 Task: Find connections with filter location Woodridge with filter topic #Marketingwith filter profile language English with filter current company Media.Monks with filter school NBKR Institute of Science and Technology with filter industry Warehousing and Storage with filter service category Virtual Assistance with filter keywords title Zoologist
Action: Mouse moved to (462, 86)
Screenshot: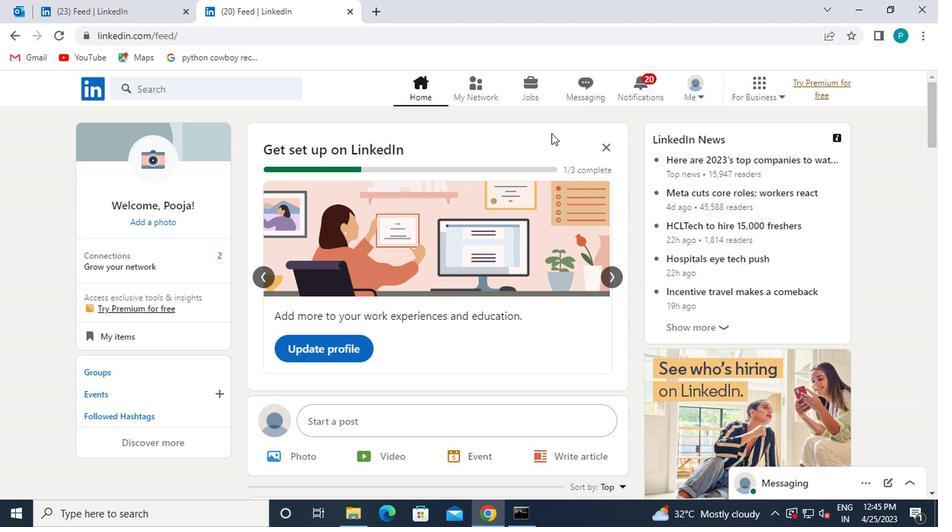 
Action: Mouse pressed left at (462, 86)
Screenshot: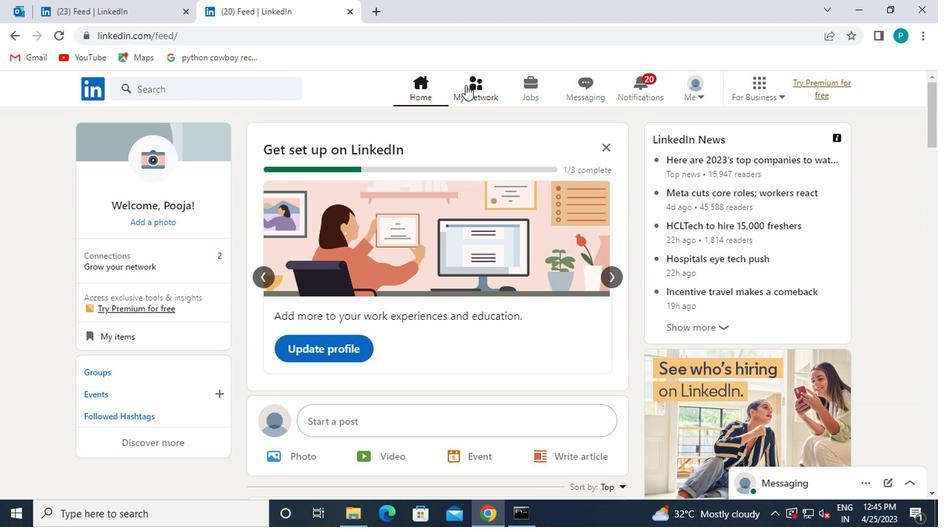 
Action: Mouse moved to (220, 176)
Screenshot: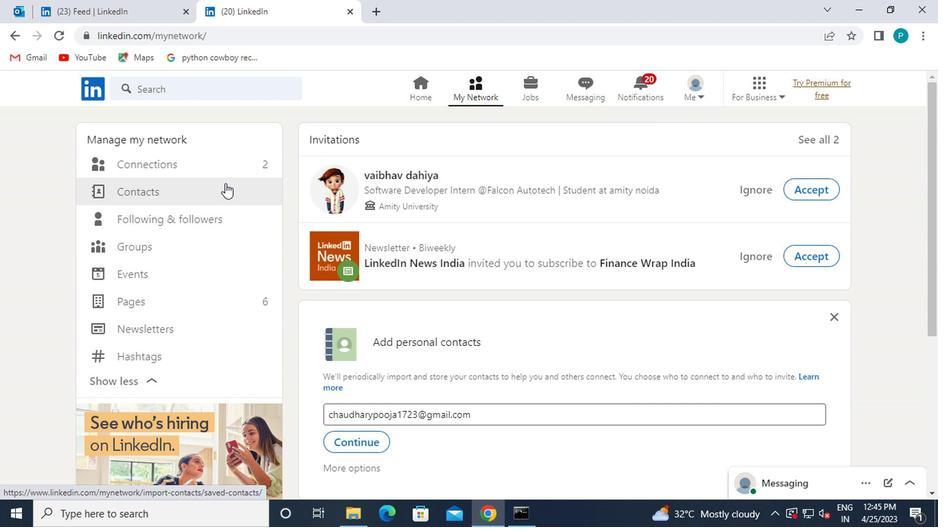 
Action: Mouse pressed left at (220, 176)
Screenshot: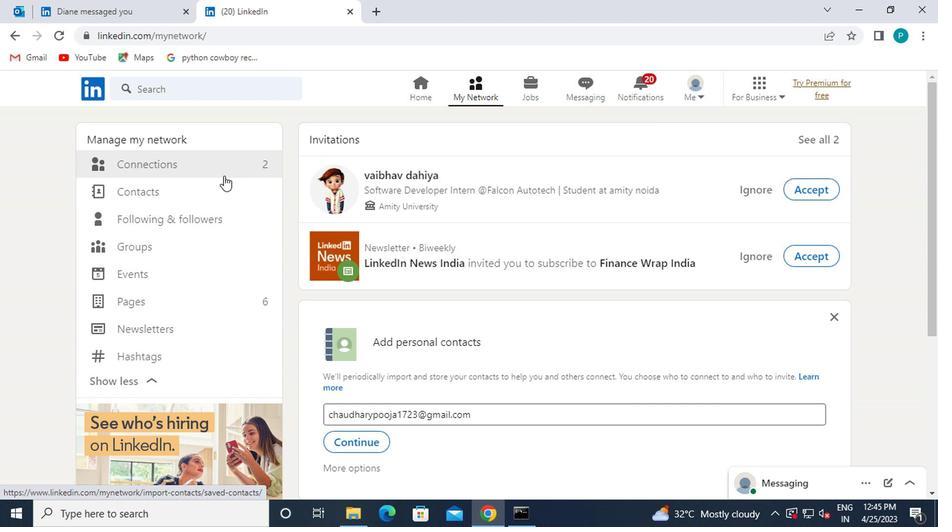 
Action: Mouse moved to (197, 154)
Screenshot: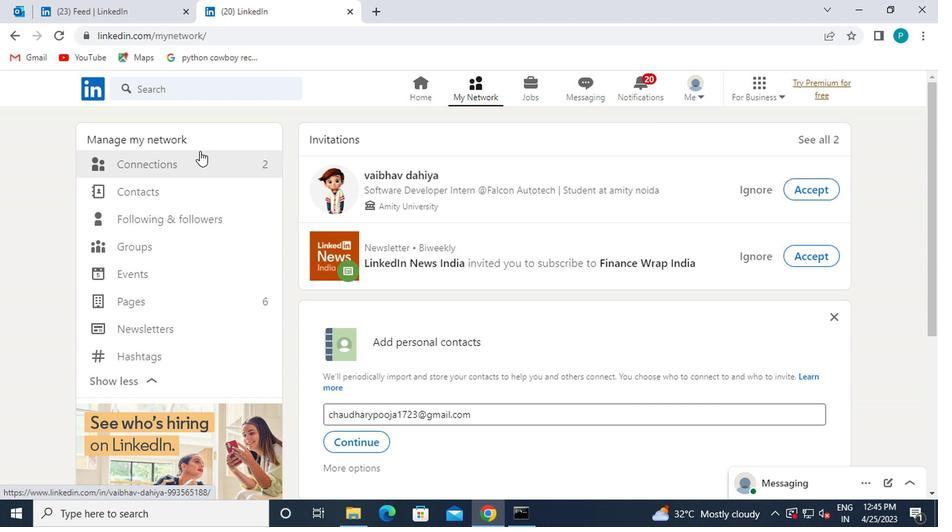
Action: Mouse pressed left at (197, 154)
Screenshot: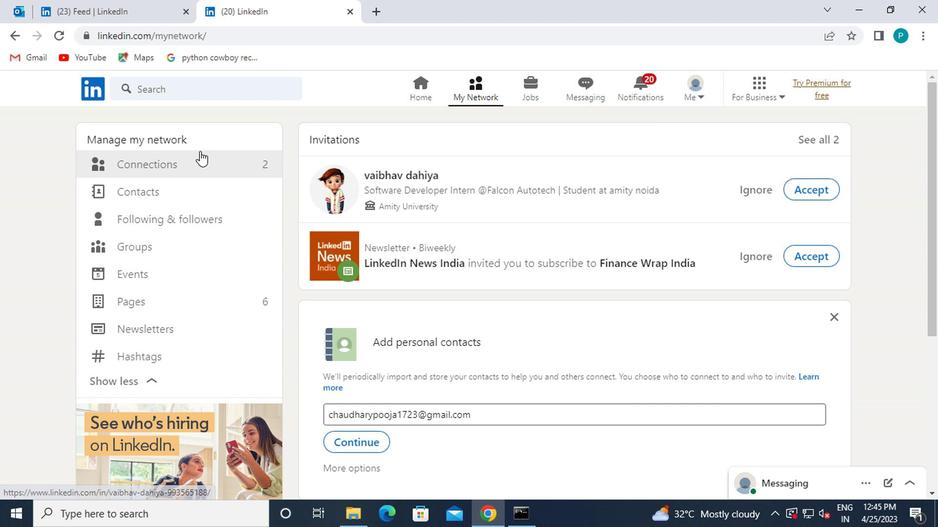 
Action: Mouse moved to (212, 164)
Screenshot: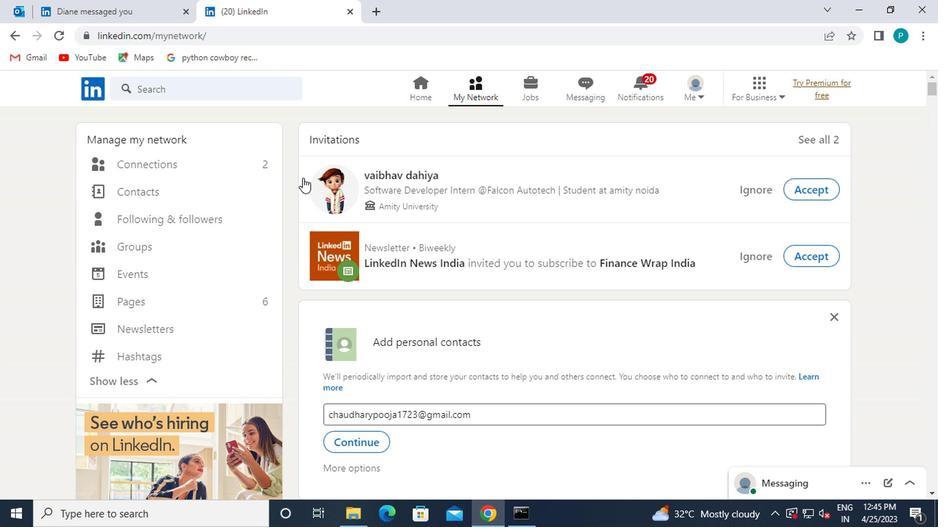 
Action: Mouse pressed left at (212, 164)
Screenshot: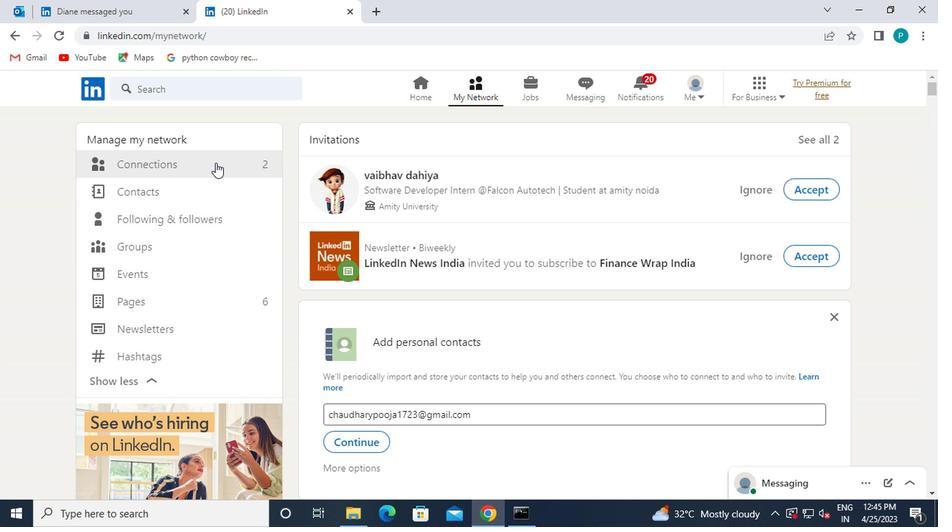 
Action: Mouse pressed left at (212, 164)
Screenshot: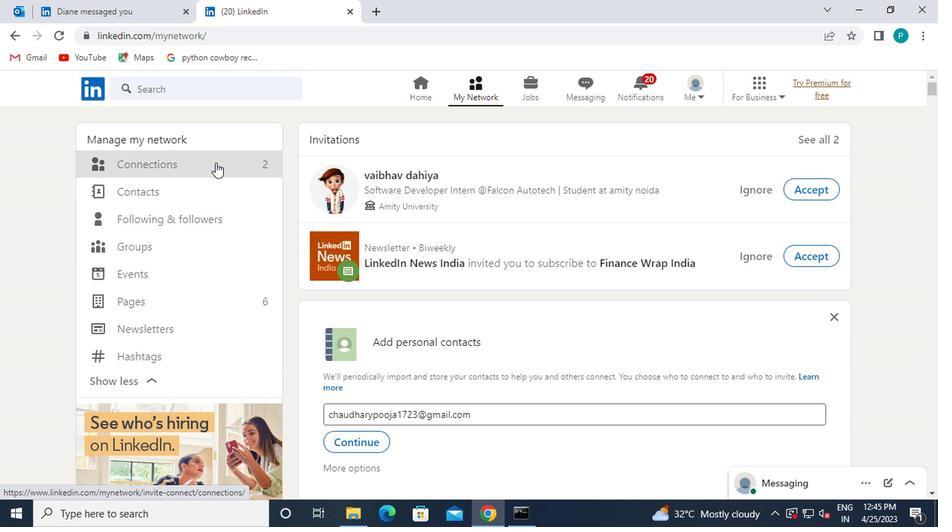
Action: Mouse moved to (553, 170)
Screenshot: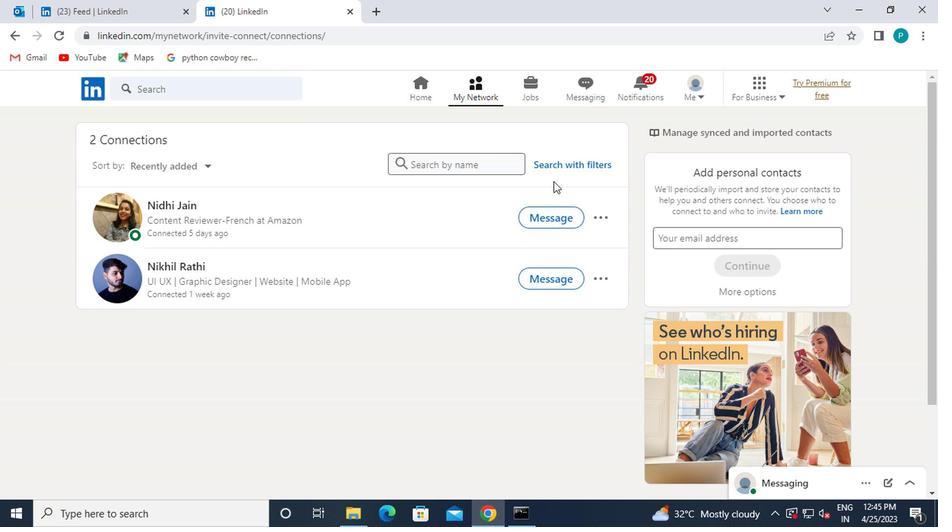 
Action: Mouse pressed left at (553, 170)
Screenshot: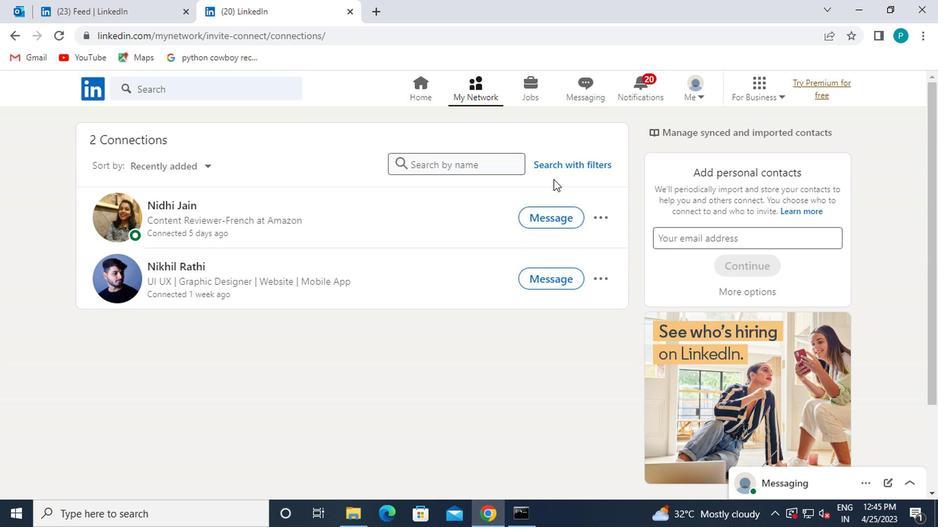 
Action: Mouse moved to (474, 123)
Screenshot: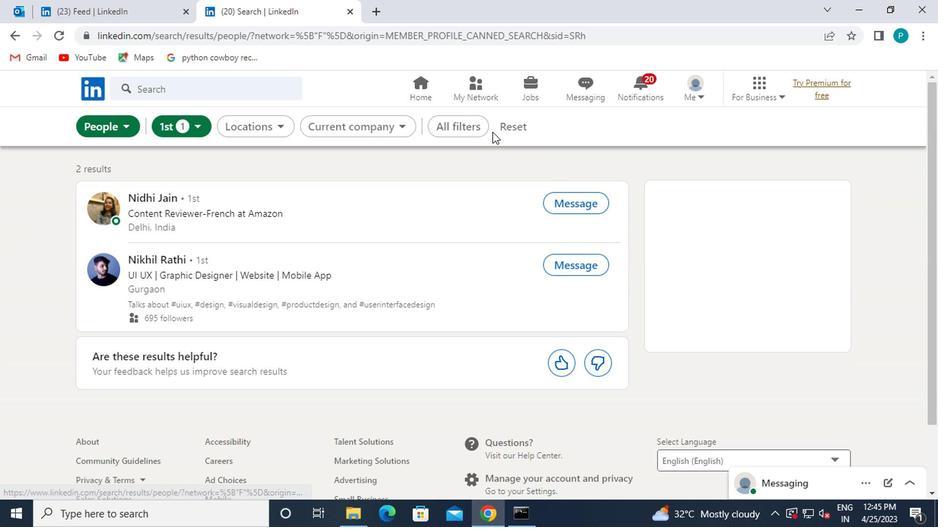 
Action: Mouse pressed left at (474, 123)
Screenshot: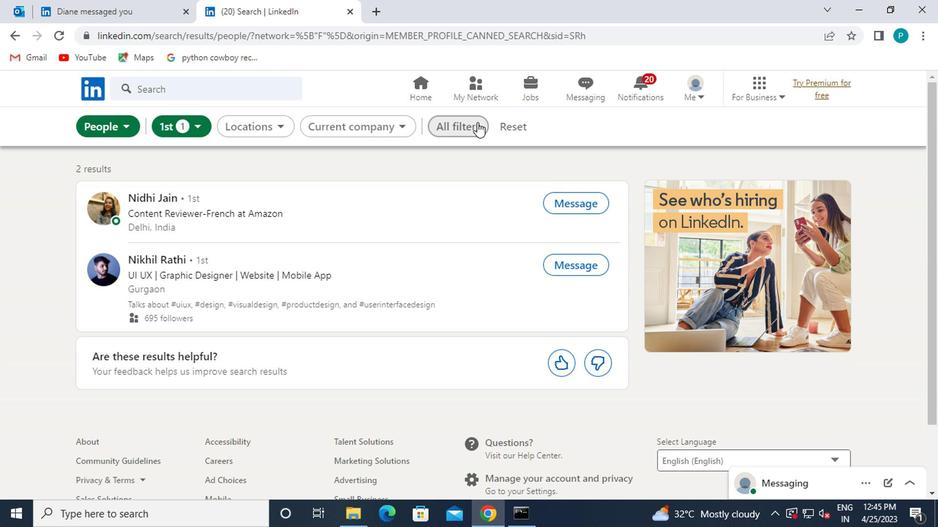 
Action: Mouse moved to (756, 408)
Screenshot: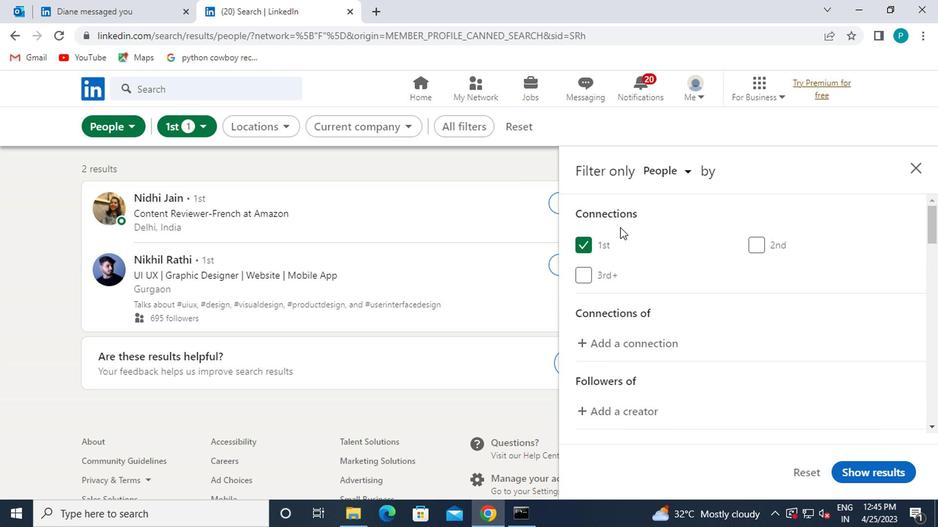 
Action: Mouse scrolled (756, 408) with delta (0, 0)
Screenshot: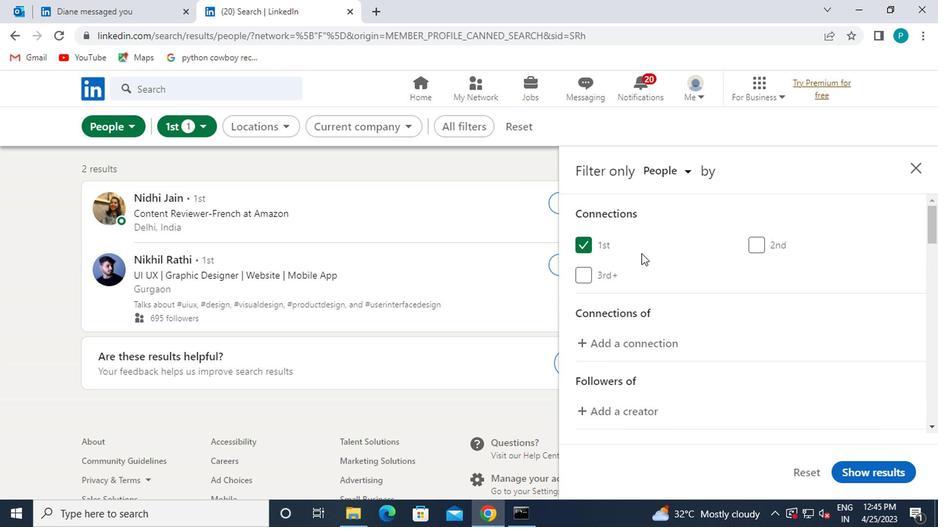 
Action: Mouse scrolled (756, 408) with delta (0, 0)
Screenshot: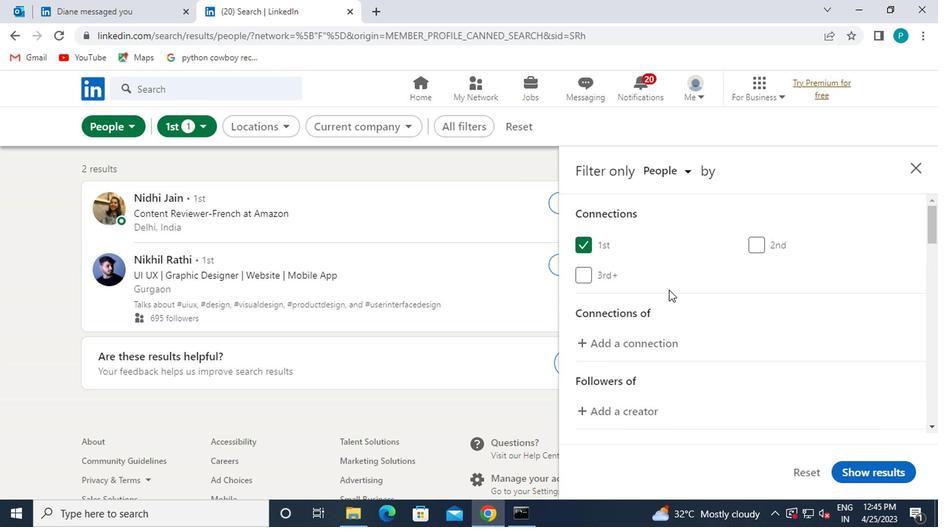 
Action: Mouse scrolled (756, 408) with delta (0, 0)
Screenshot: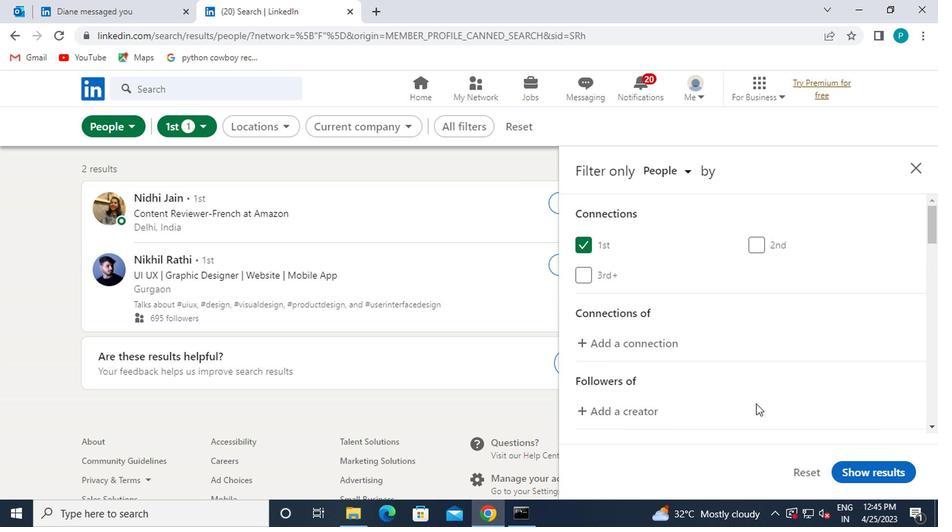 
Action: Mouse moved to (759, 338)
Screenshot: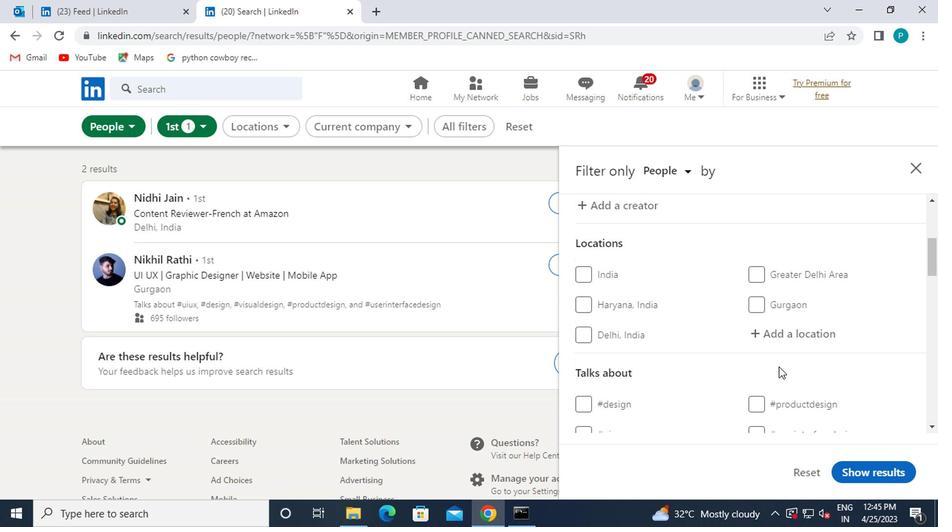 
Action: Mouse pressed left at (759, 338)
Screenshot: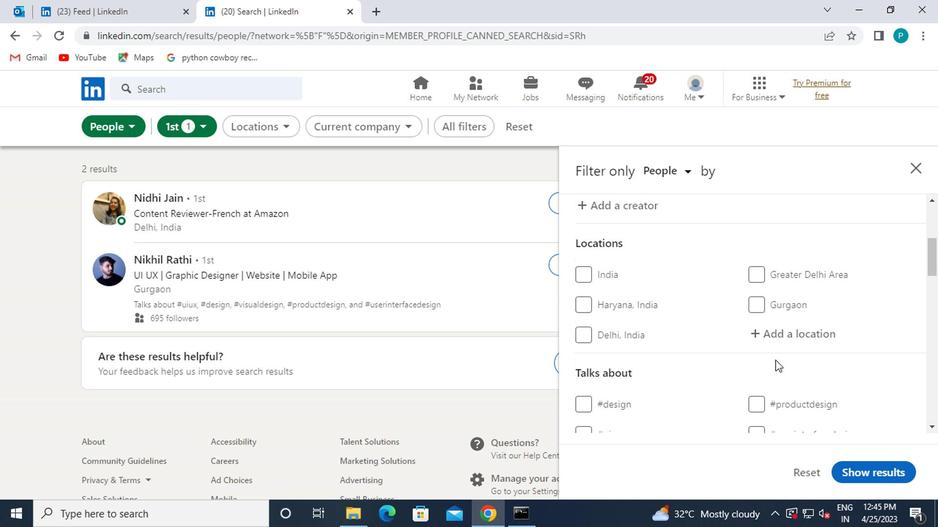 
Action: Mouse moved to (752, 338)
Screenshot: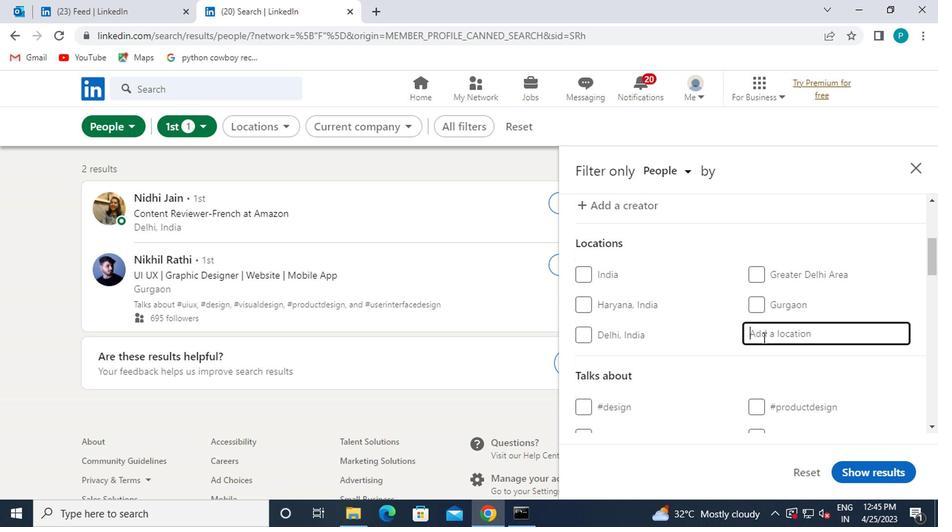 
Action: Key pressed <Key.caps_lock>wo<Key.backspace><Key.caps_lock>oodridge
Screenshot: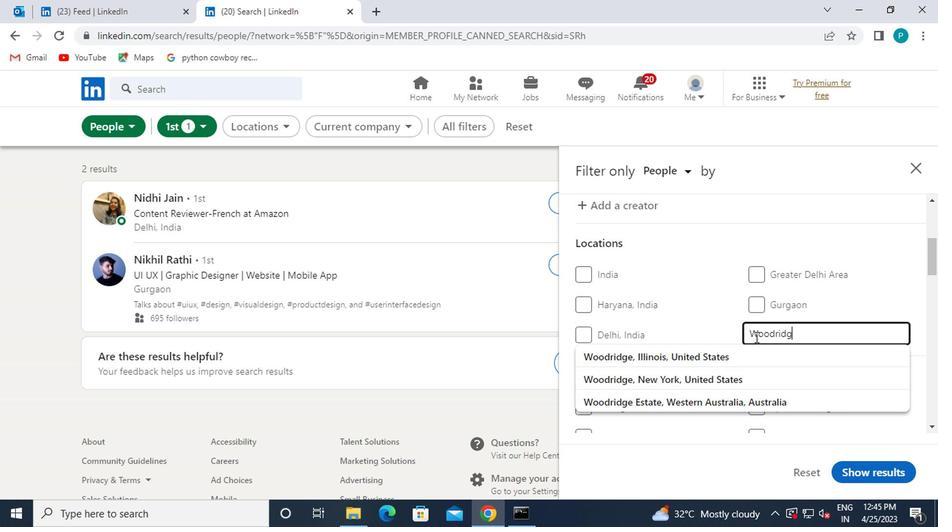 
Action: Mouse moved to (744, 355)
Screenshot: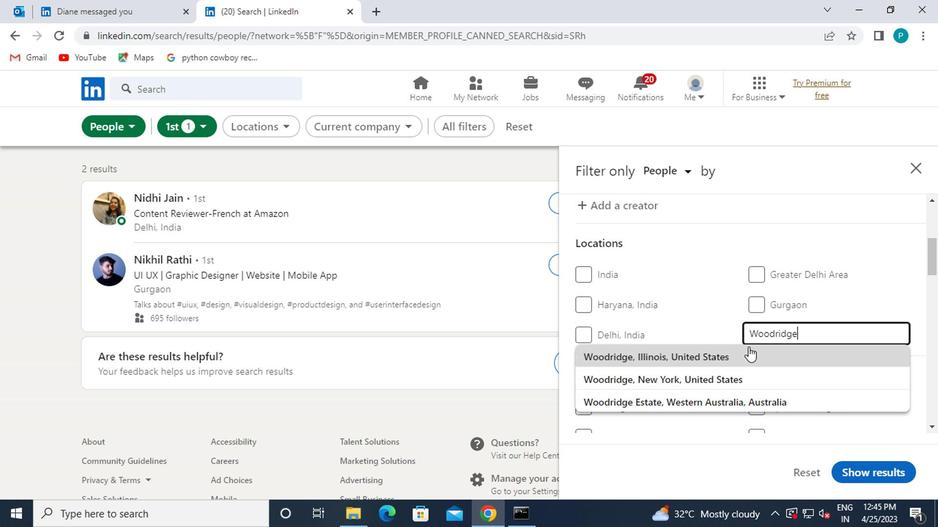 
Action: Mouse pressed left at (744, 355)
Screenshot: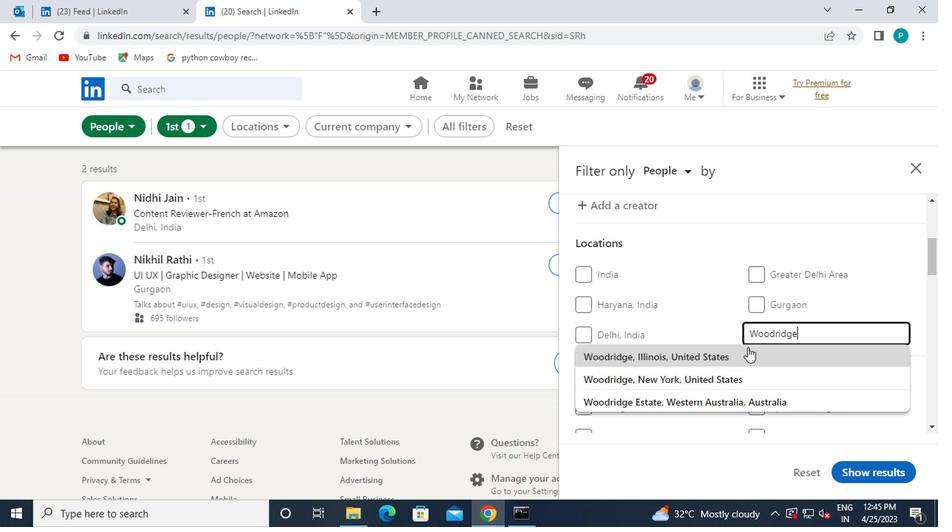 
Action: Mouse moved to (745, 355)
Screenshot: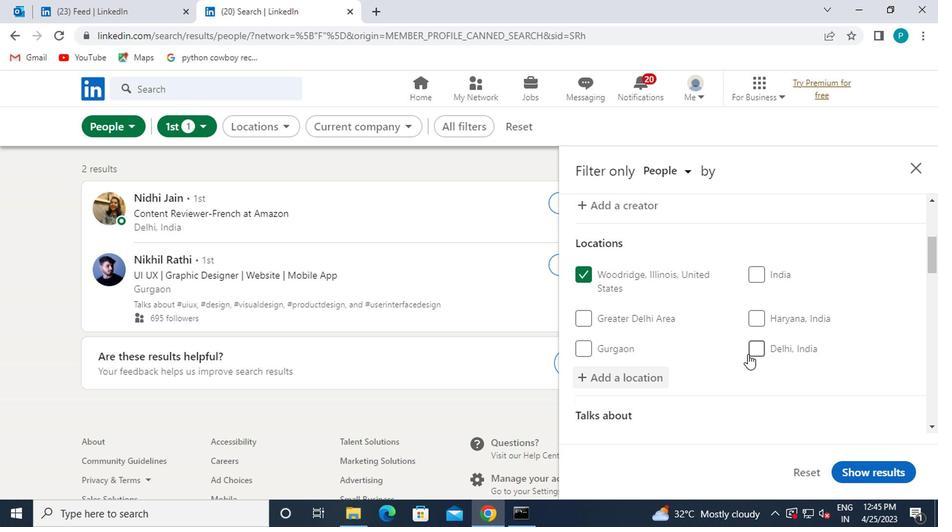 
Action: Mouse scrolled (745, 355) with delta (0, 0)
Screenshot: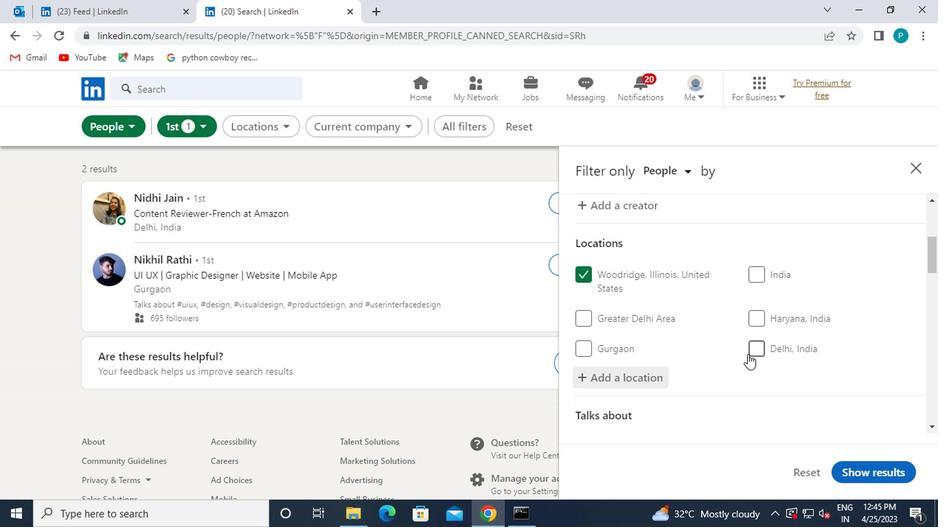 
Action: Mouse moved to (747, 357)
Screenshot: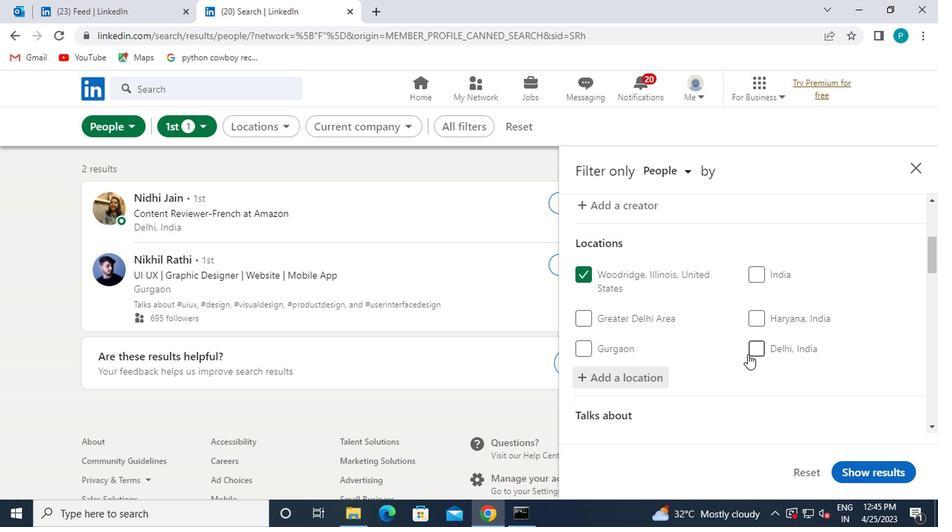 
Action: Mouse scrolled (747, 357) with delta (0, 0)
Screenshot: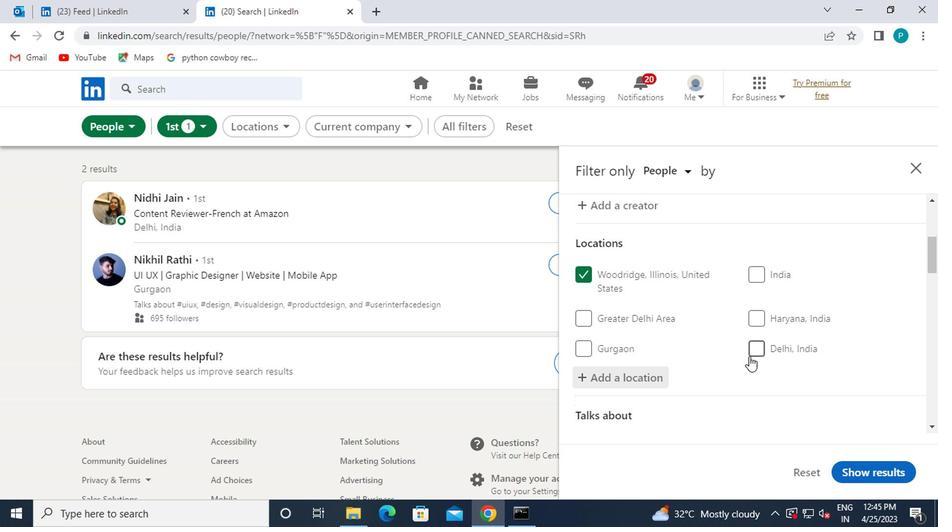 
Action: Mouse moved to (765, 367)
Screenshot: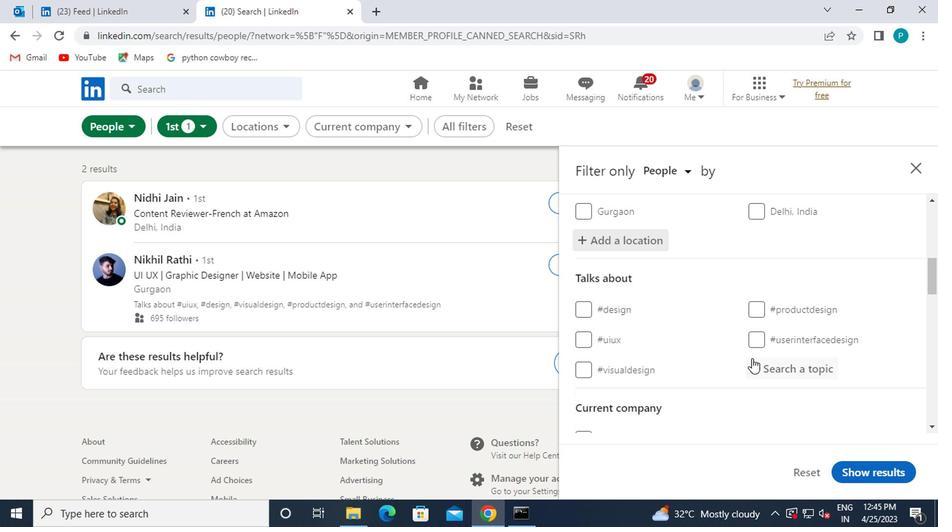 
Action: Mouse pressed left at (765, 367)
Screenshot: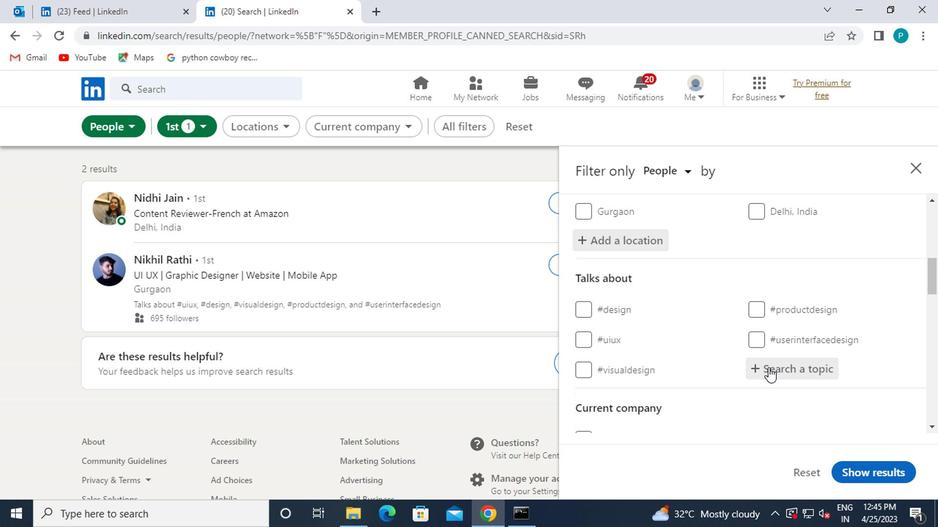 
Action: Key pressed <Key.shift>@MARKETING
Screenshot: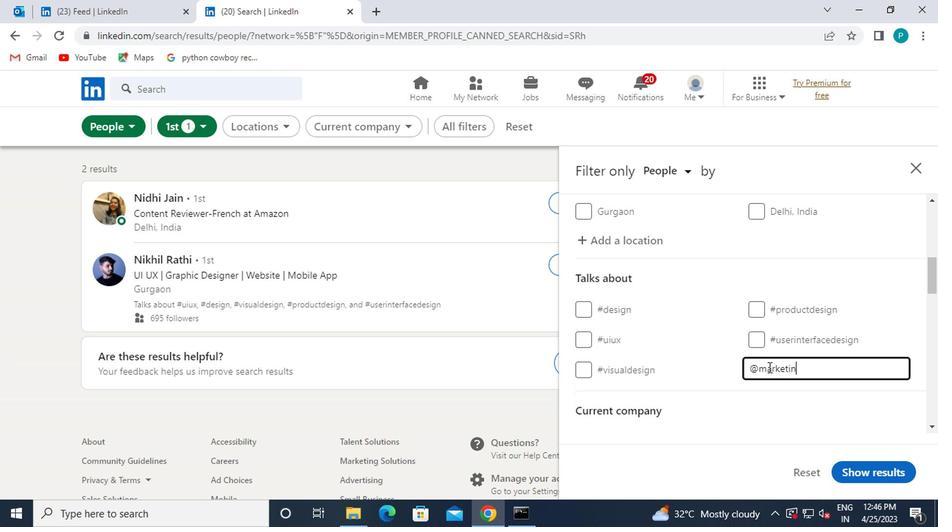 
Action: Mouse moved to (796, 364)
Screenshot: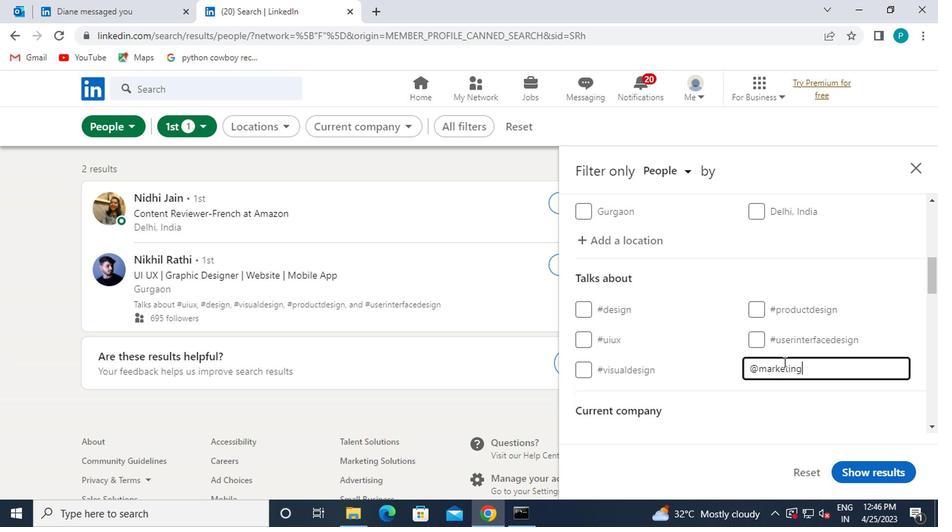 
Action: Mouse scrolled (796, 363) with delta (0, 0)
Screenshot: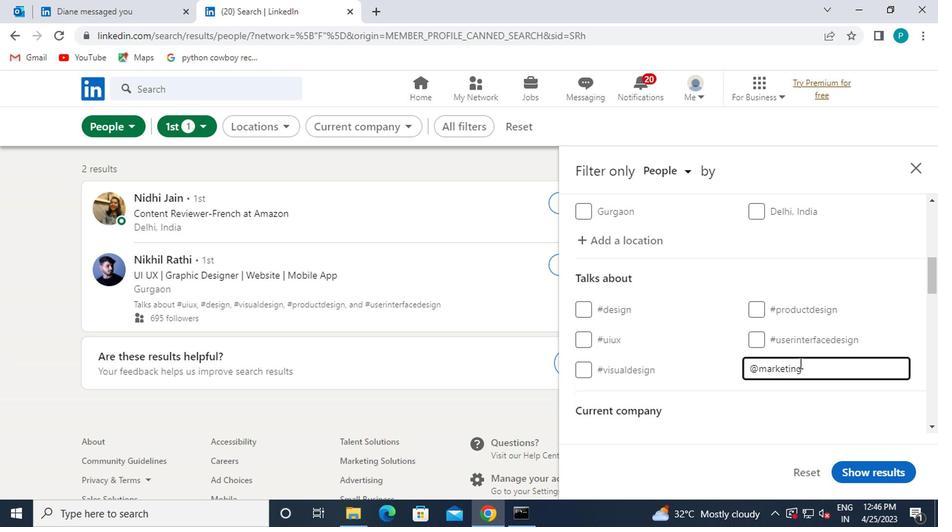 
Action: Mouse moved to (756, 301)
Screenshot: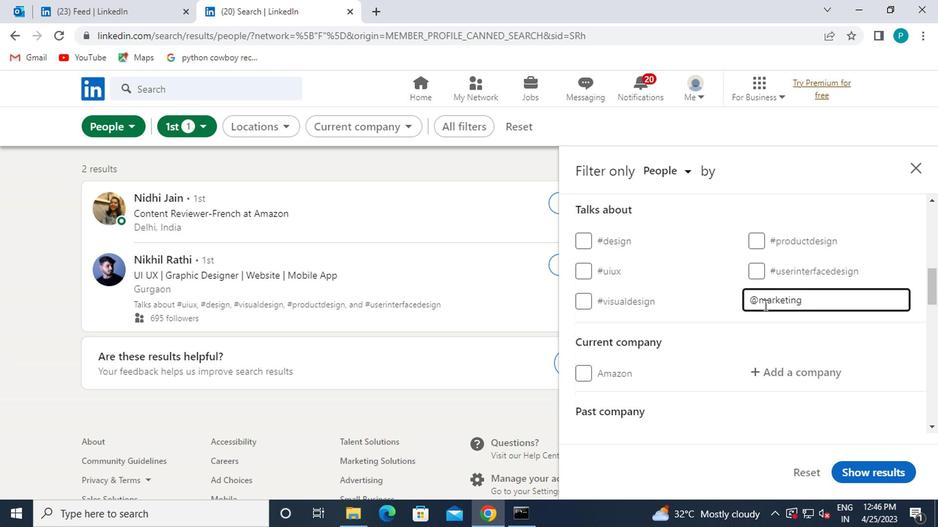 
Action: Mouse pressed left at (756, 301)
Screenshot: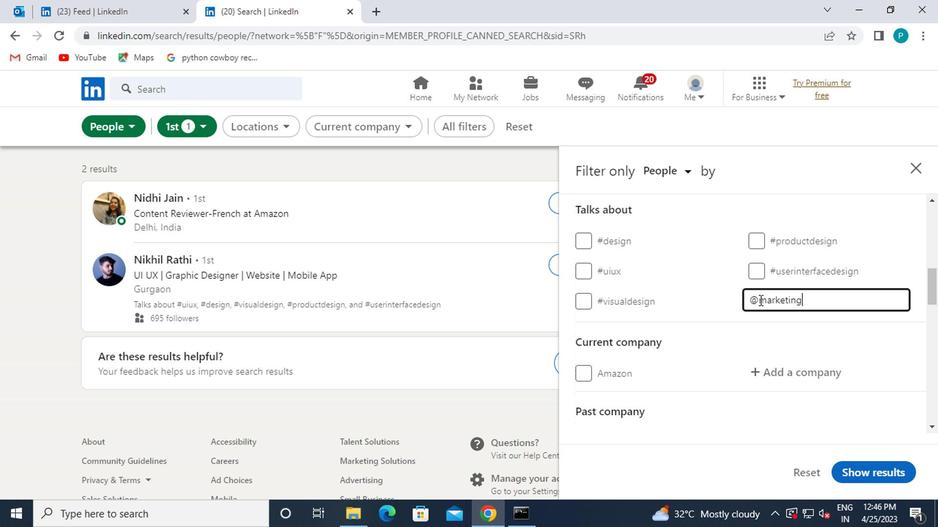 
Action: Key pressed <Key.backspace><Key.shift>#
Screenshot: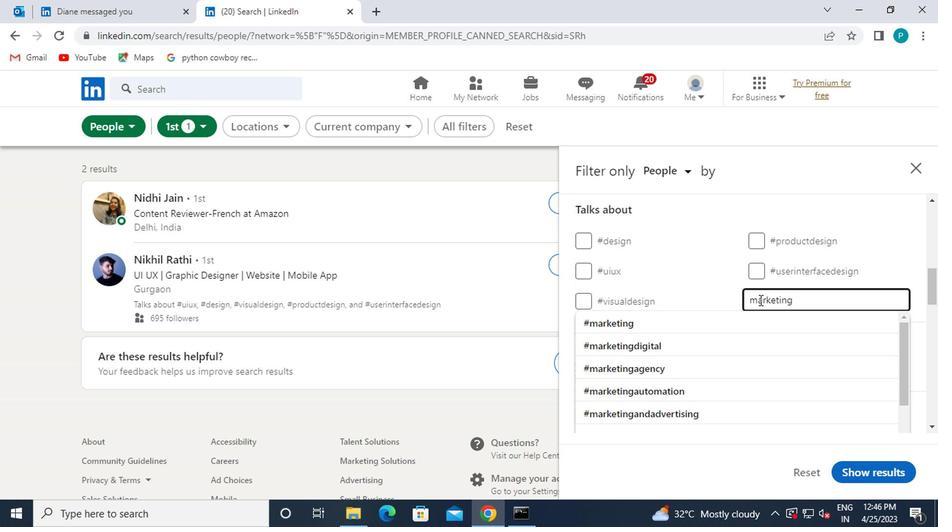 
Action: Mouse moved to (720, 319)
Screenshot: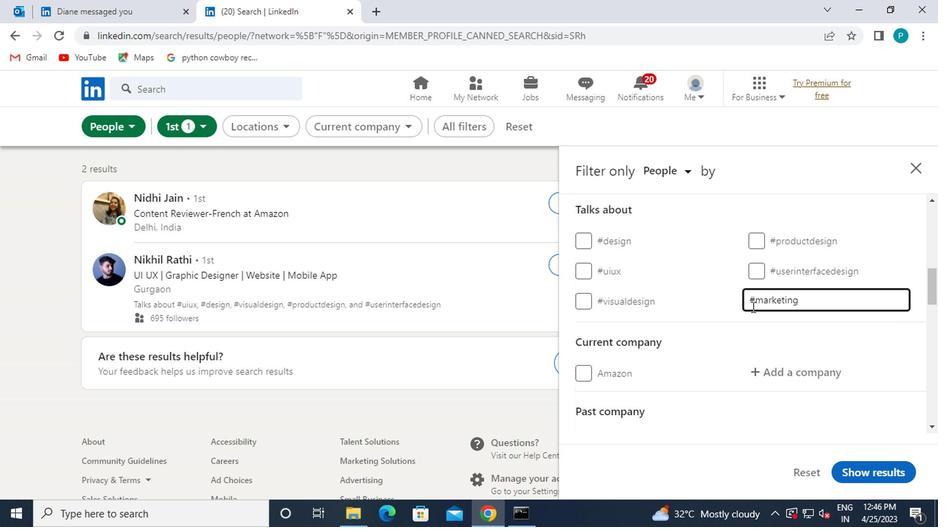 
Action: Mouse scrolled (720, 318) with delta (0, 0)
Screenshot: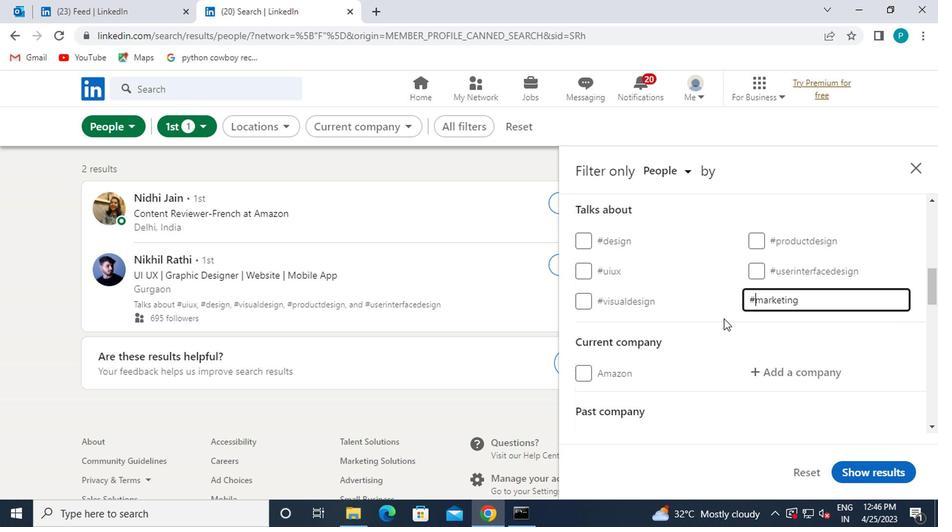 
Action: Mouse moved to (778, 306)
Screenshot: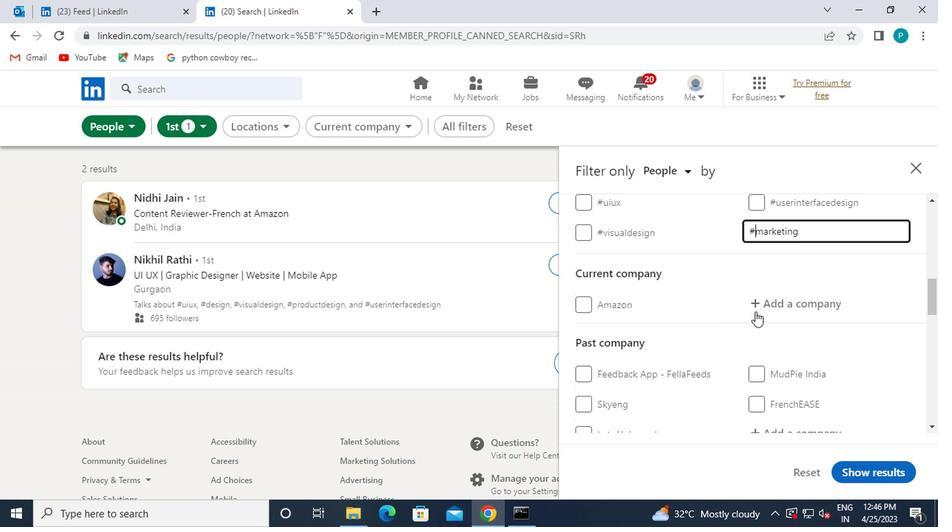 
Action: Mouse pressed left at (778, 306)
Screenshot: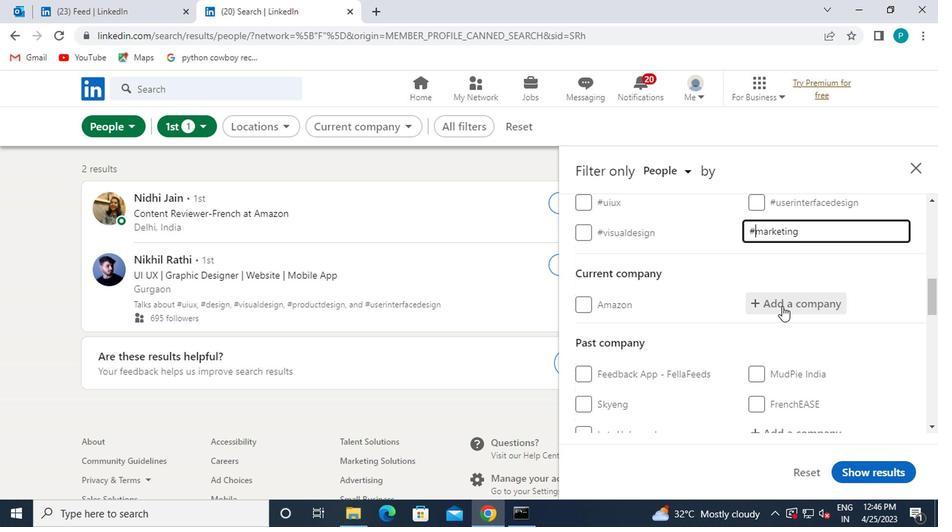 
Action: Key pressed MEDIA<Key.space>MO
Screenshot: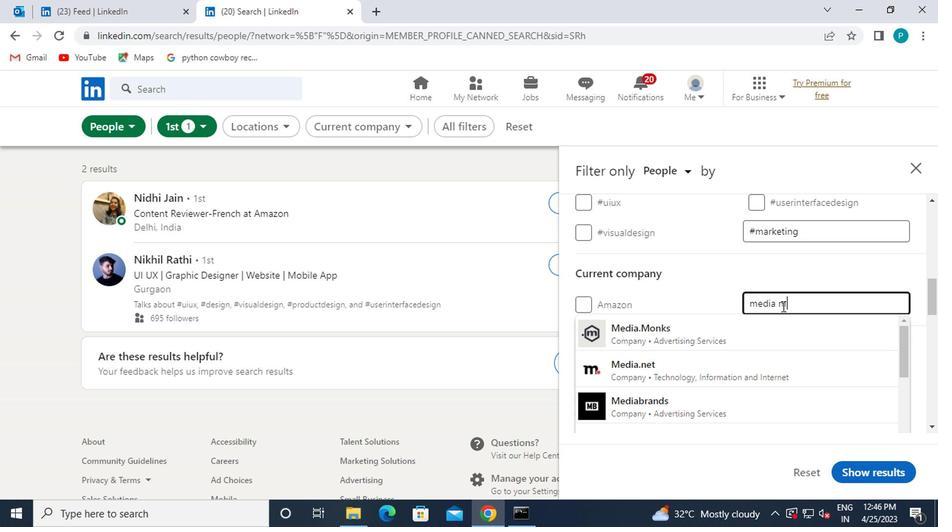 
Action: Mouse moved to (749, 324)
Screenshot: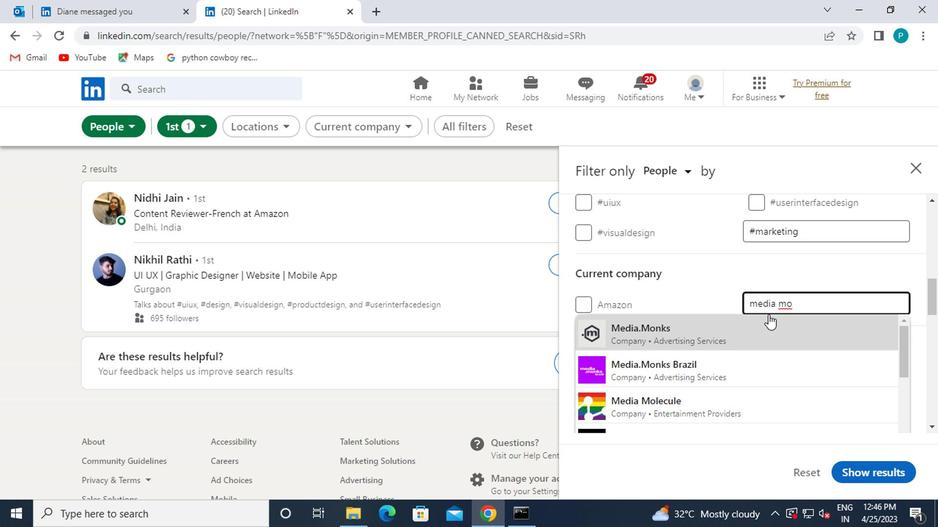 
Action: Mouse pressed left at (749, 324)
Screenshot: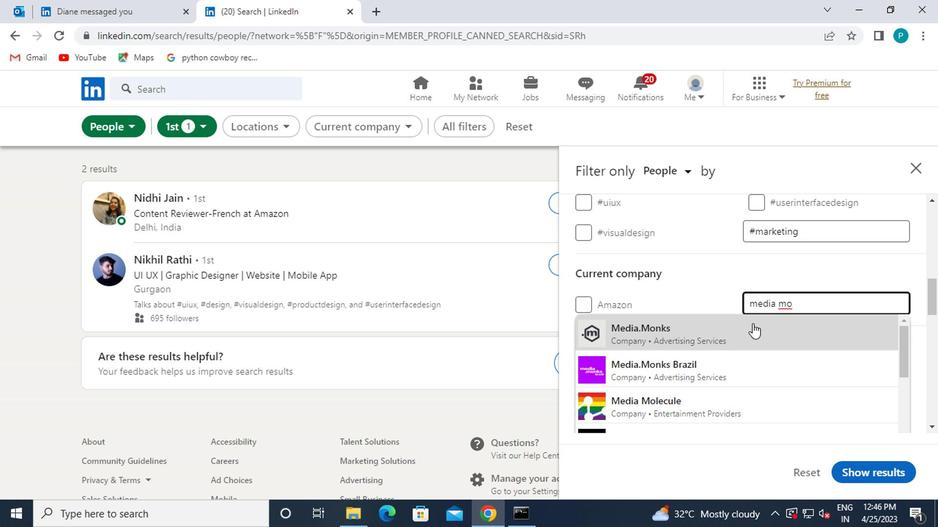 
Action: Mouse scrolled (749, 323) with delta (0, 0)
Screenshot: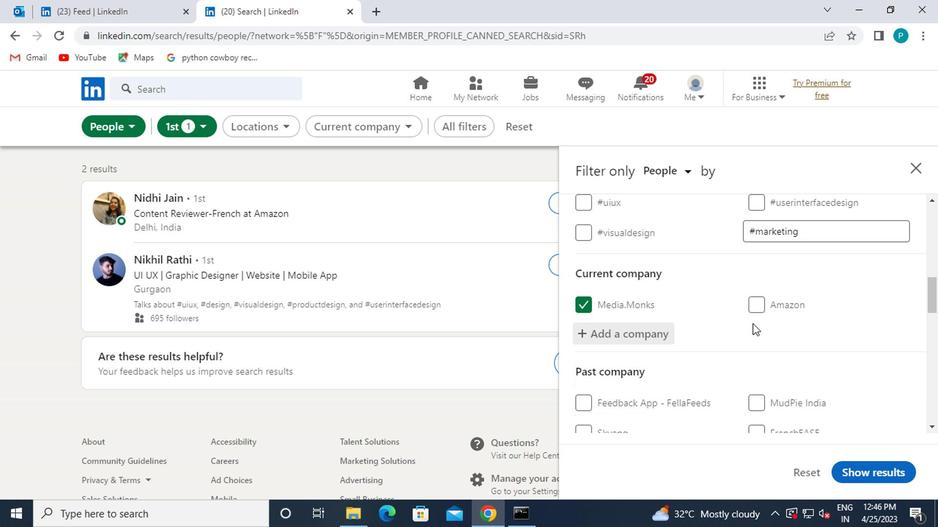 
Action: Mouse scrolled (749, 323) with delta (0, 0)
Screenshot: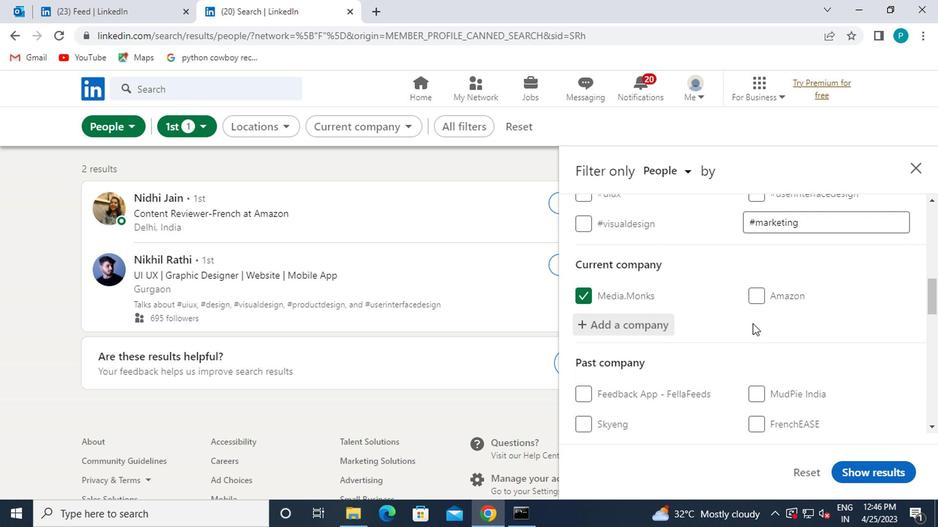 
Action: Mouse scrolled (749, 323) with delta (0, 0)
Screenshot: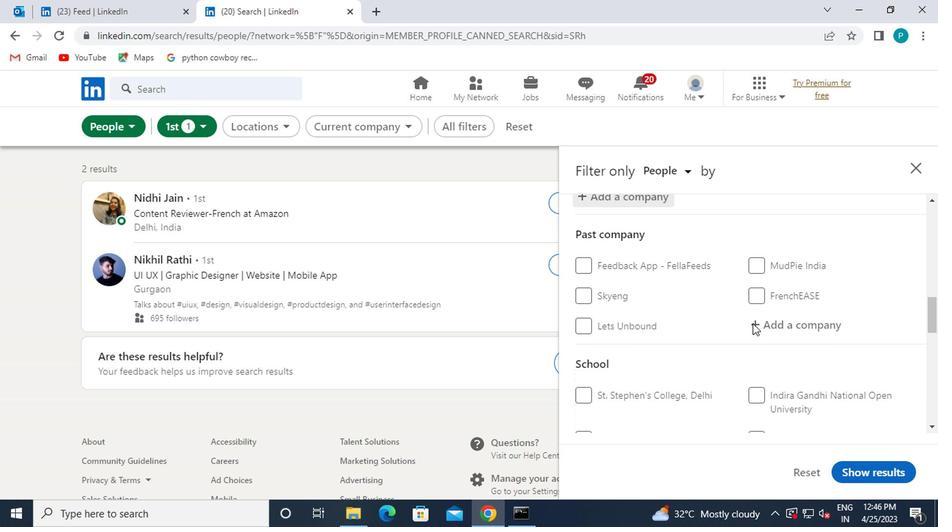 
Action: Mouse moved to (770, 412)
Screenshot: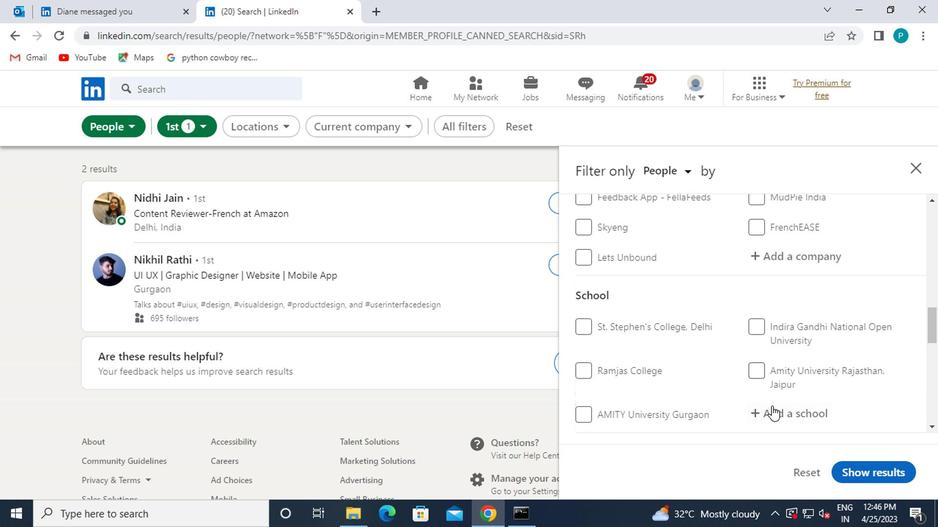 
Action: Mouse pressed left at (770, 412)
Screenshot: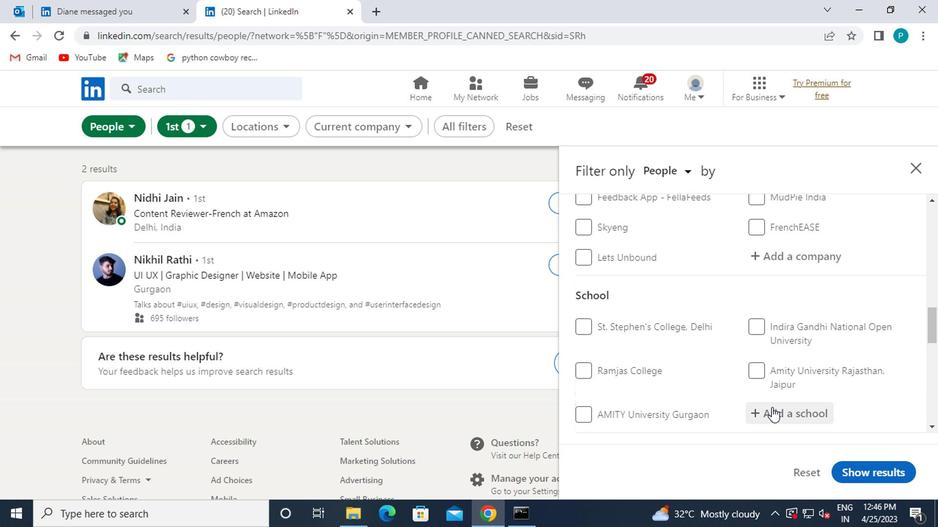 
Action: Mouse moved to (797, 401)
Screenshot: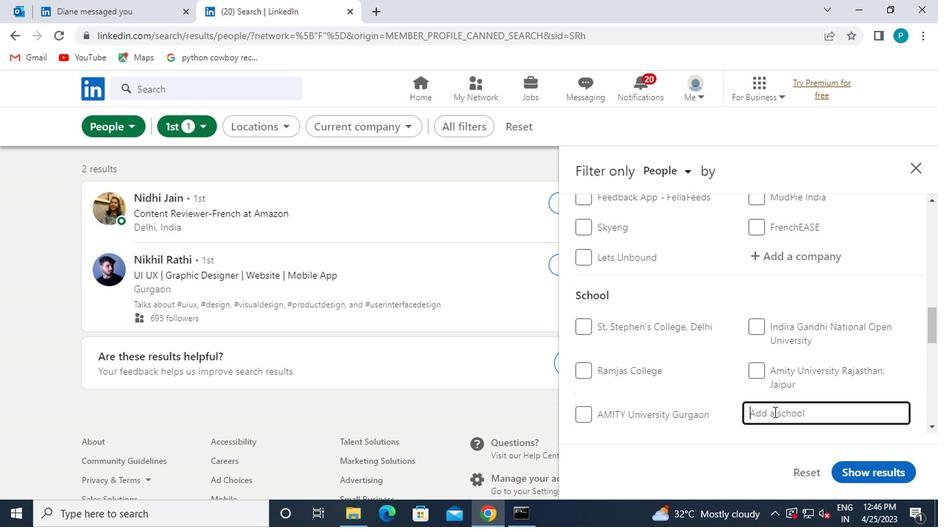 
Action: Key pressed <Key.caps_lock>NBKR<Key.caps_lock>
Screenshot: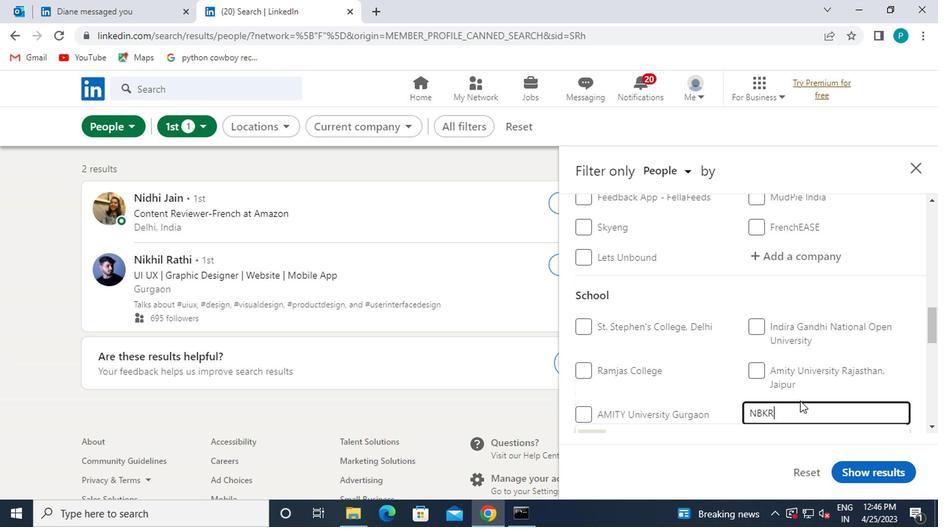 
Action: Mouse moved to (786, 392)
Screenshot: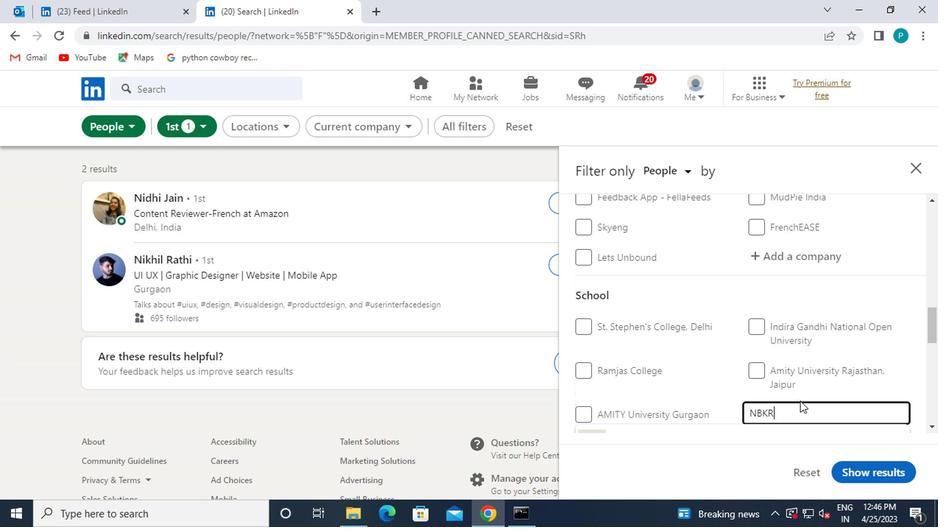 
Action: Mouse scrolled (786, 391) with delta (0, 0)
Screenshot: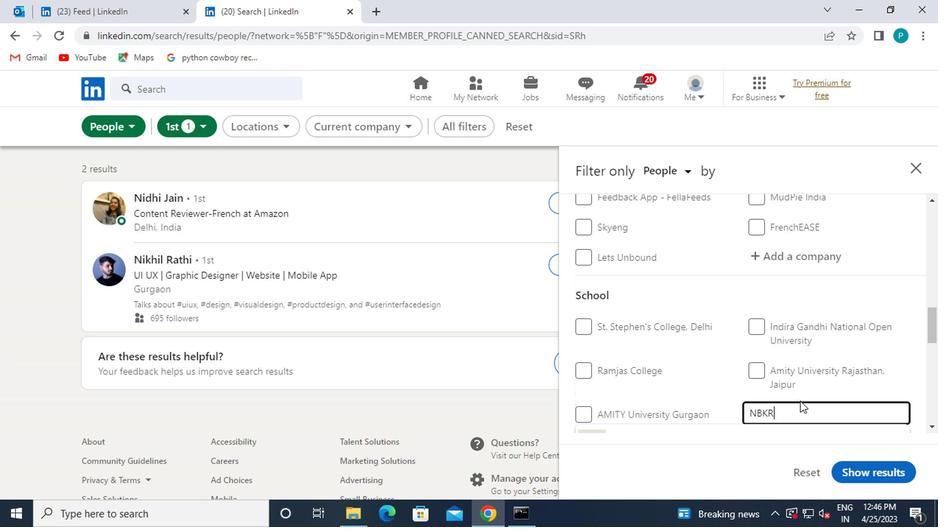 
Action: Mouse moved to (782, 388)
Screenshot: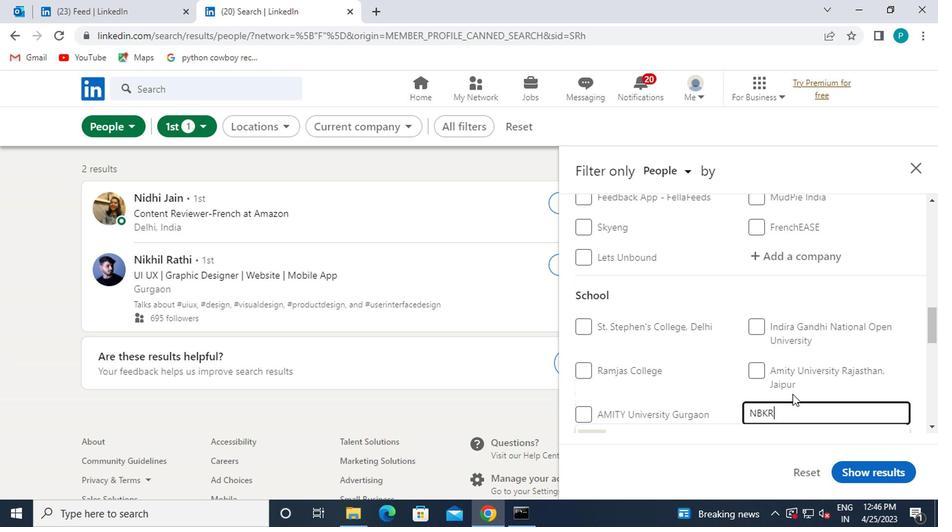 
Action: Mouse scrolled (782, 387) with delta (0, 0)
Screenshot: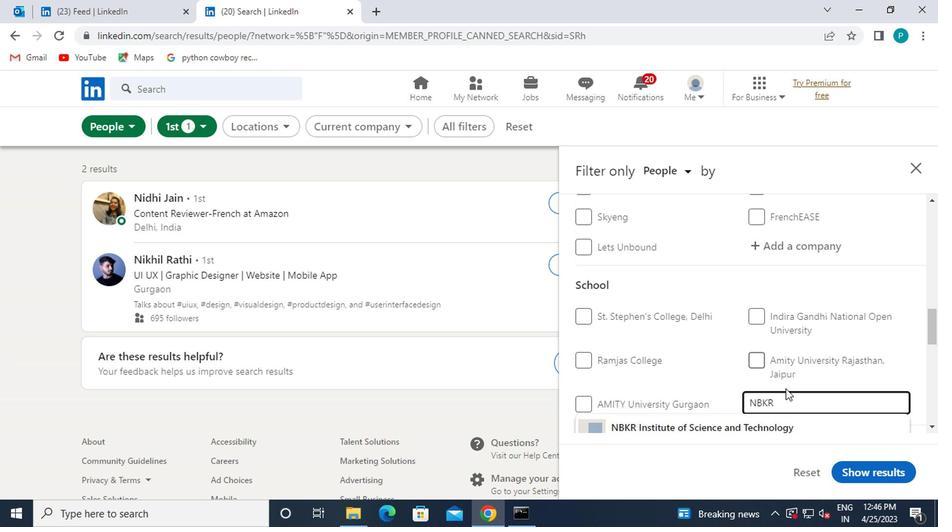
Action: Mouse moved to (780, 306)
Screenshot: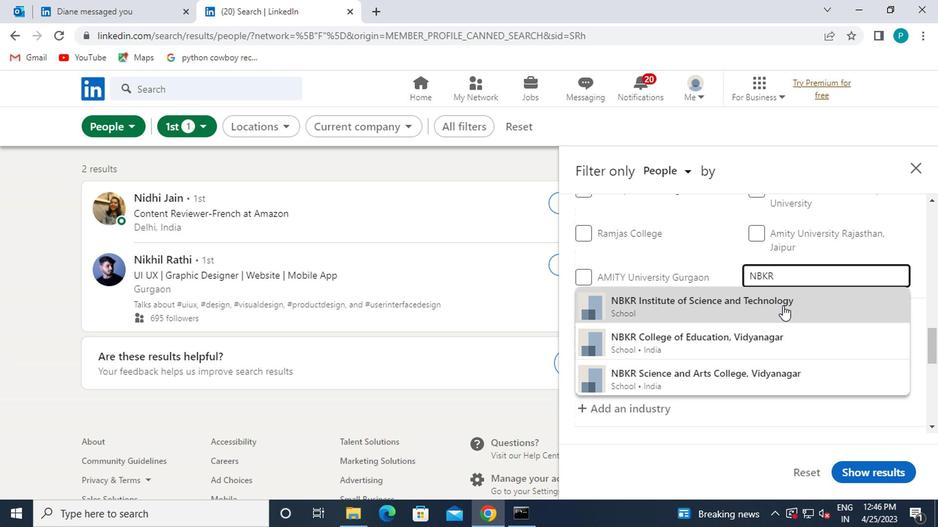 
Action: Mouse pressed left at (780, 306)
Screenshot: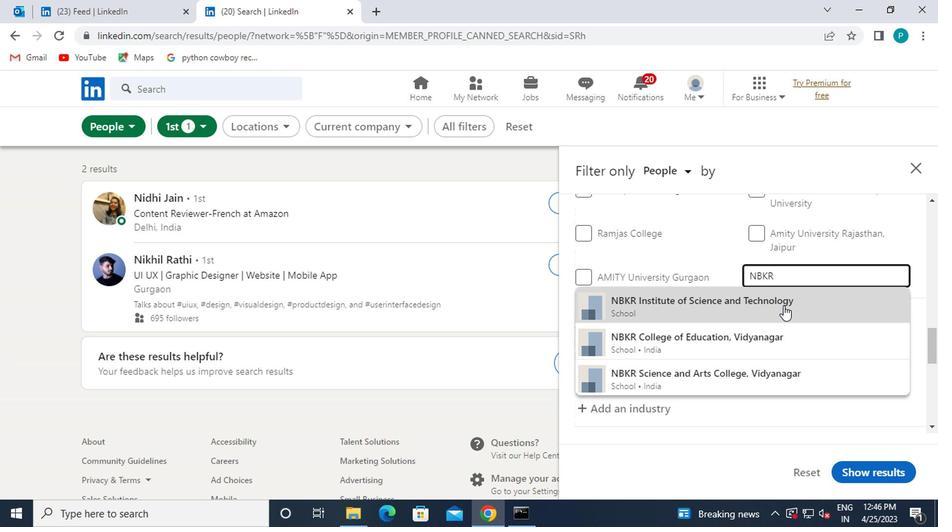 
Action: Mouse scrolled (780, 305) with delta (0, 0)
Screenshot: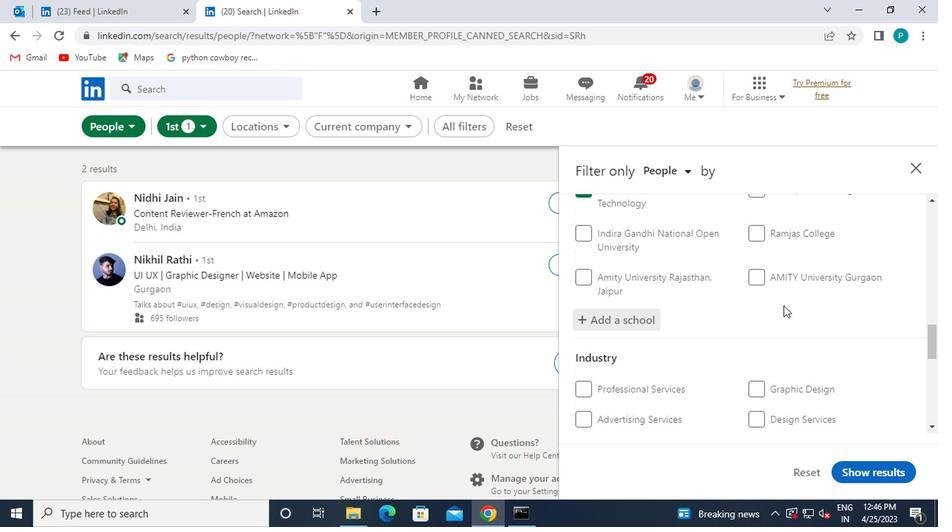 
Action: Mouse scrolled (780, 305) with delta (0, 0)
Screenshot: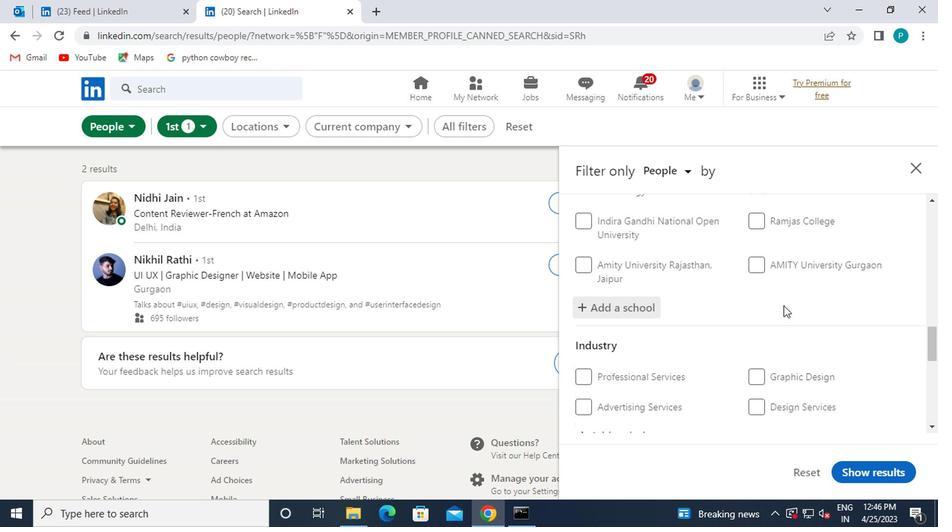 
Action: Mouse moved to (655, 310)
Screenshot: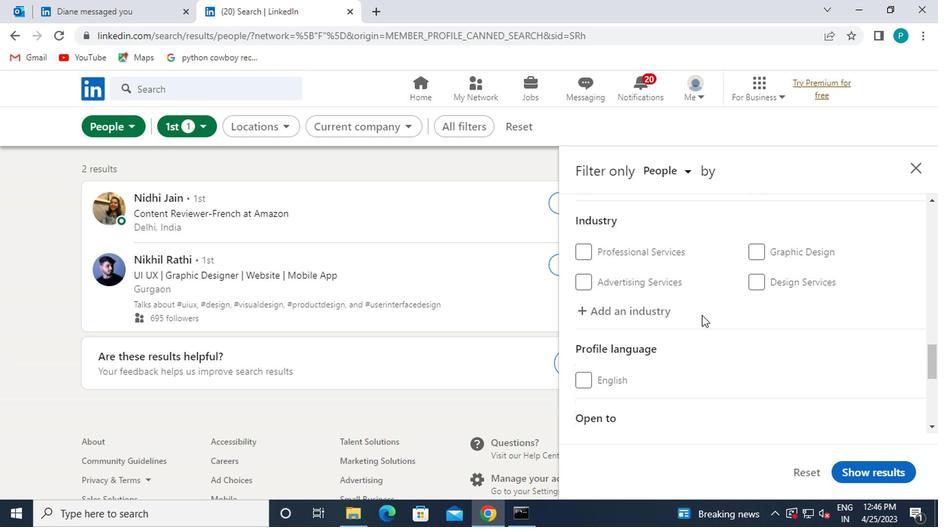 
Action: Mouse pressed left at (655, 310)
Screenshot: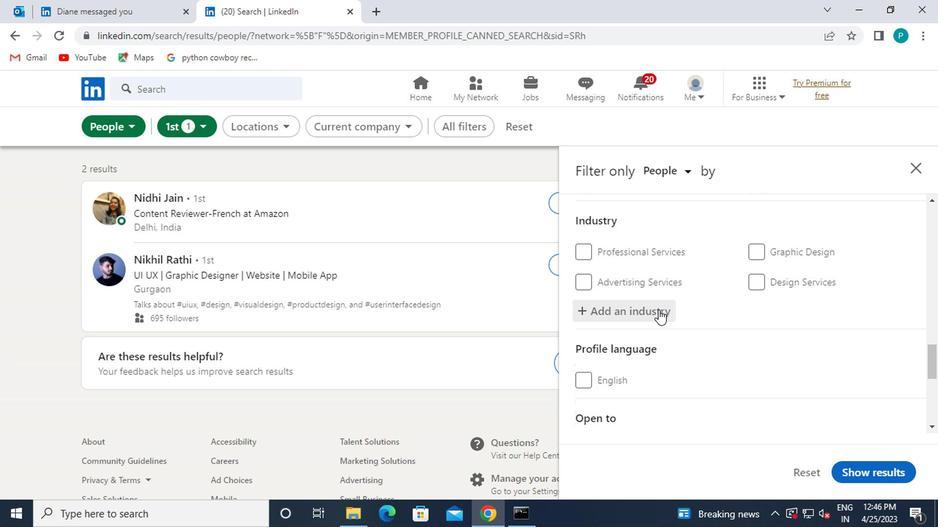 
Action: Key pressed <Key.caps_lock>W<Key.caps_lock>ARE
Screenshot: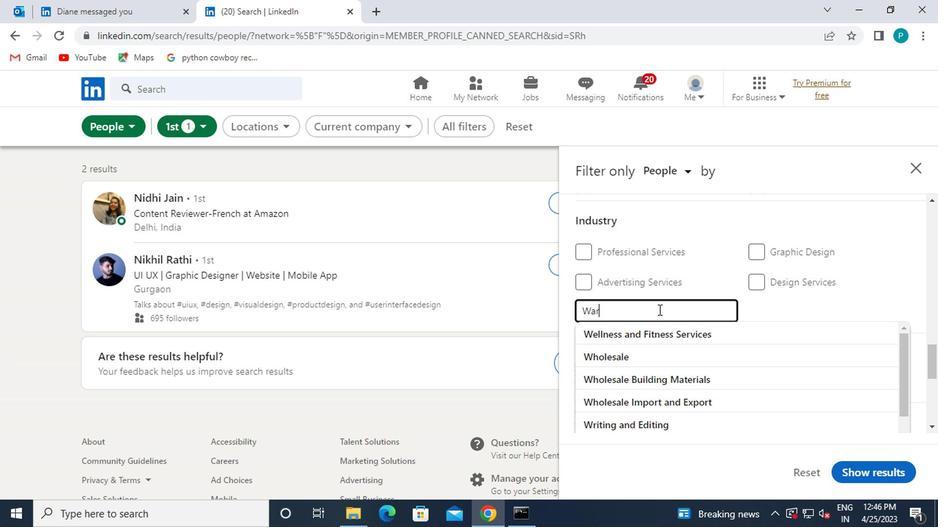 
Action: Mouse moved to (664, 338)
Screenshot: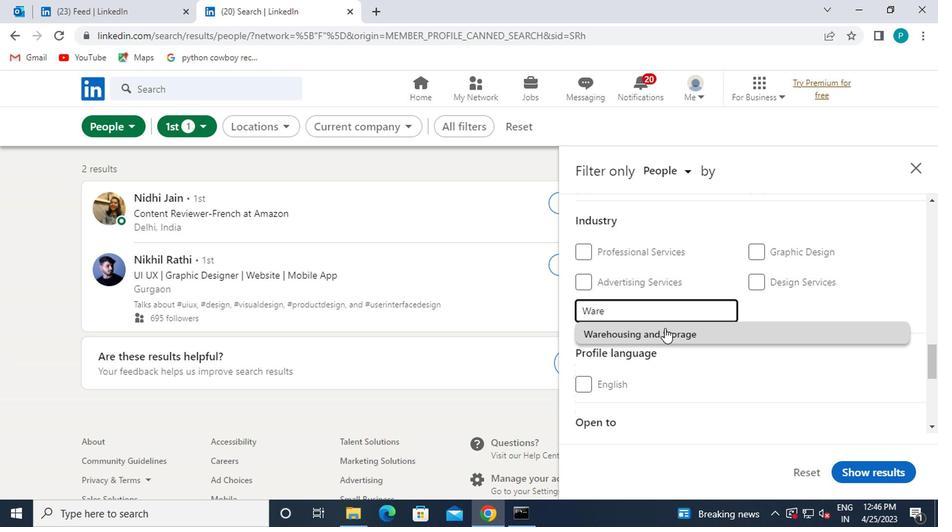 
Action: Mouse pressed left at (664, 338)
Screenshot: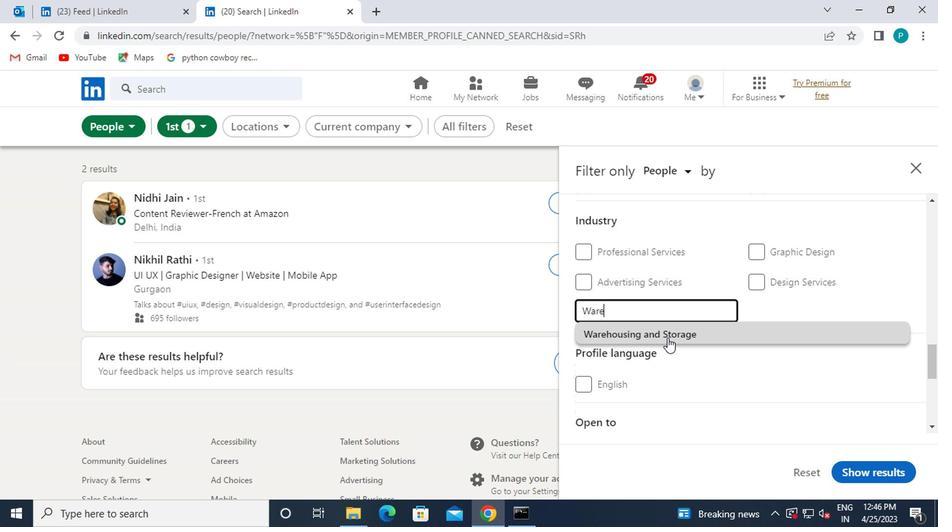 
Action: Mouse scrolled (664, 338) with delta (0, 0)
Screenshot: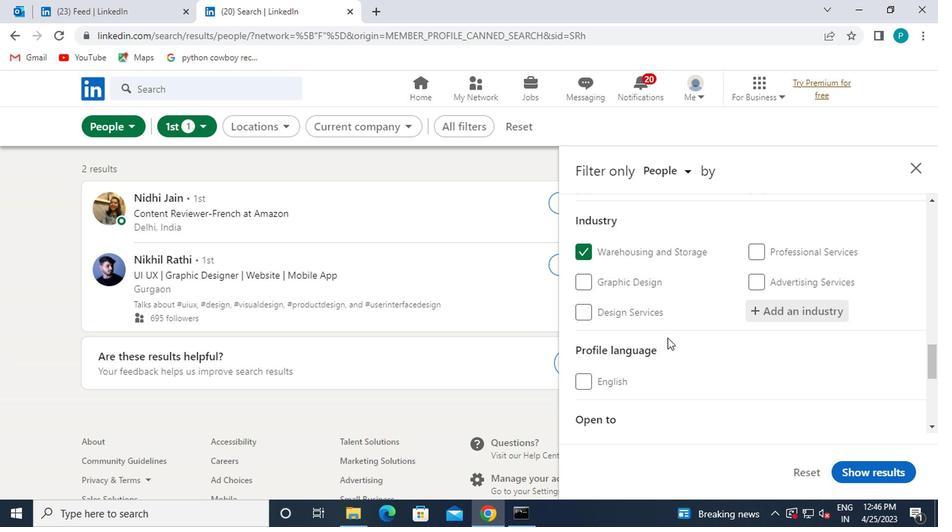 
Action: Mouse moved to (585, 310)
Screenshot: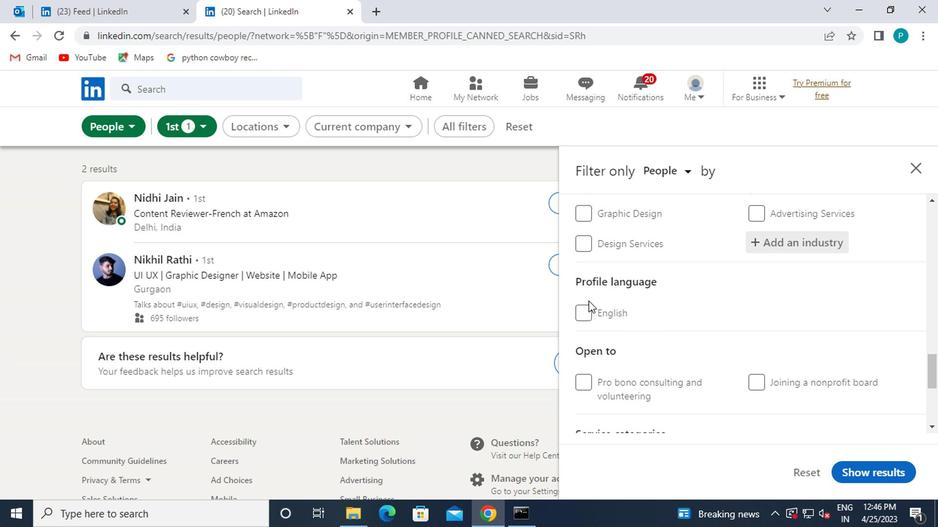 
Action: Mouse pressed left at (585, 310)
Screenshot: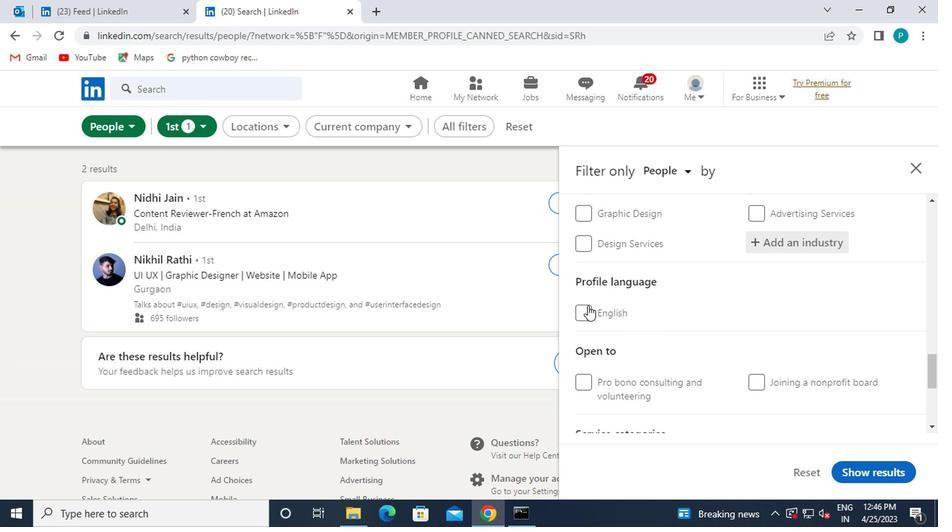 
Action: Mouse moved to (654, 344)
Screenshot: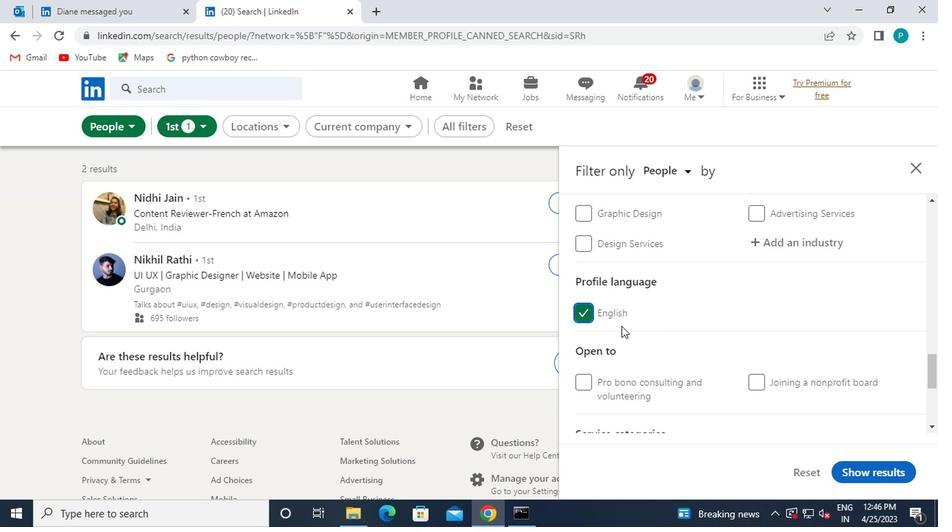 
Action: Mouse scrolled (654, 343) with delta (0, 0)
Screenshot: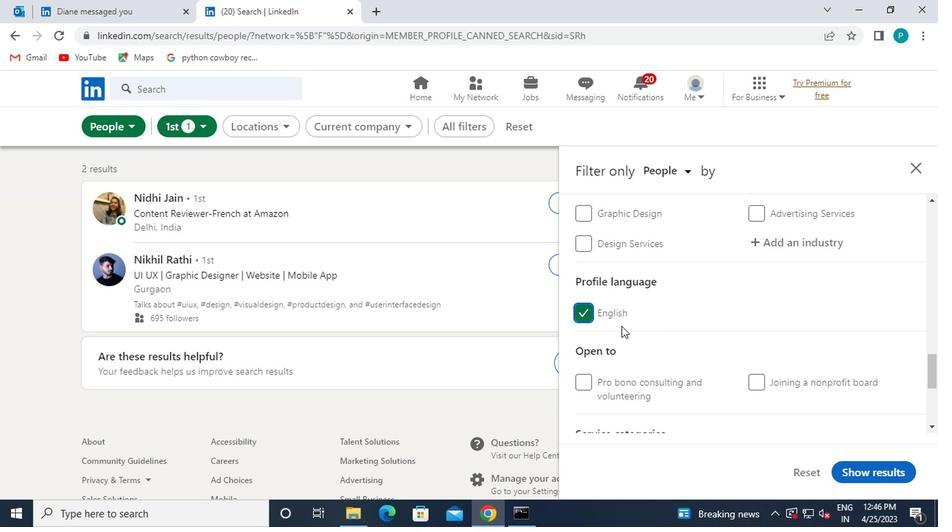 
Action: Mouse moved to (656, 345)
Screenshot: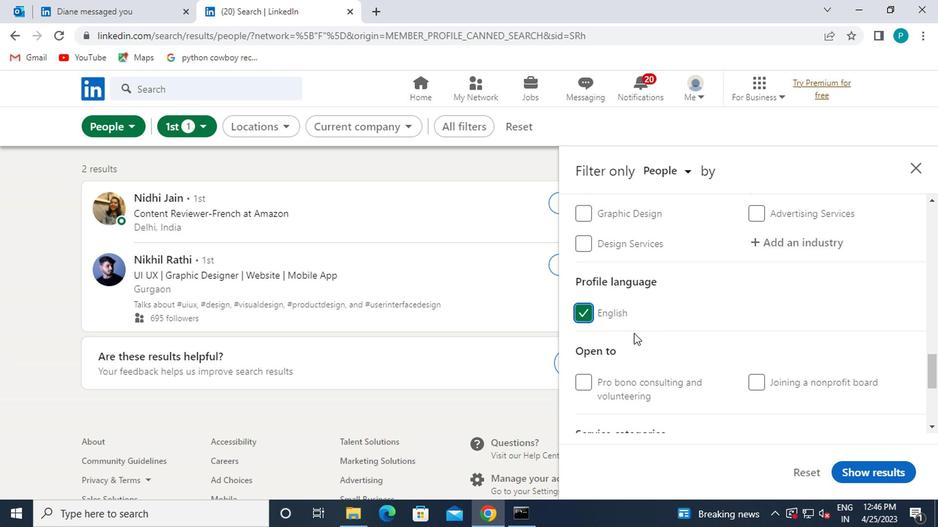 
Action: Mouse scrolled (656, 345) with delta (0, 0)
Screenshot: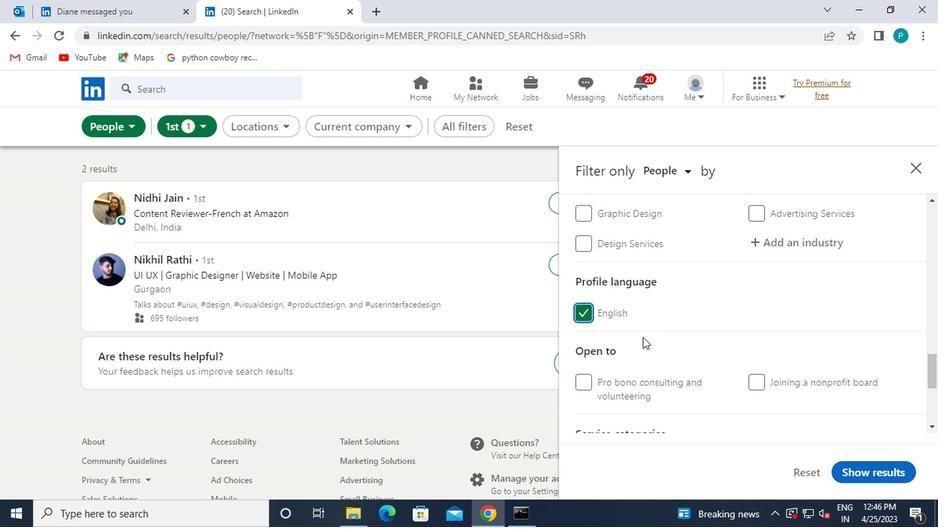 
Action: Mouse scrolled (656, 345) with delta (0, 0)
Screenshot: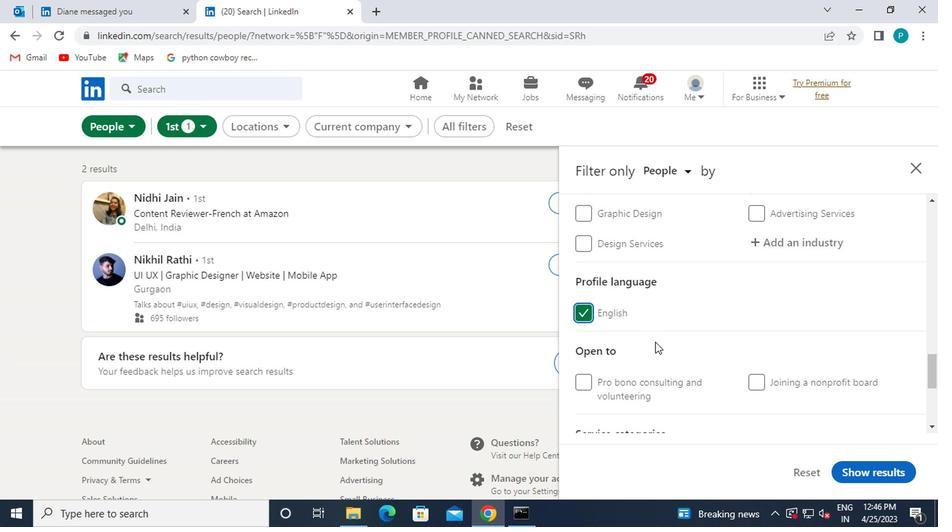 
Action: Mouse moved to (607, 268)
Screenshot: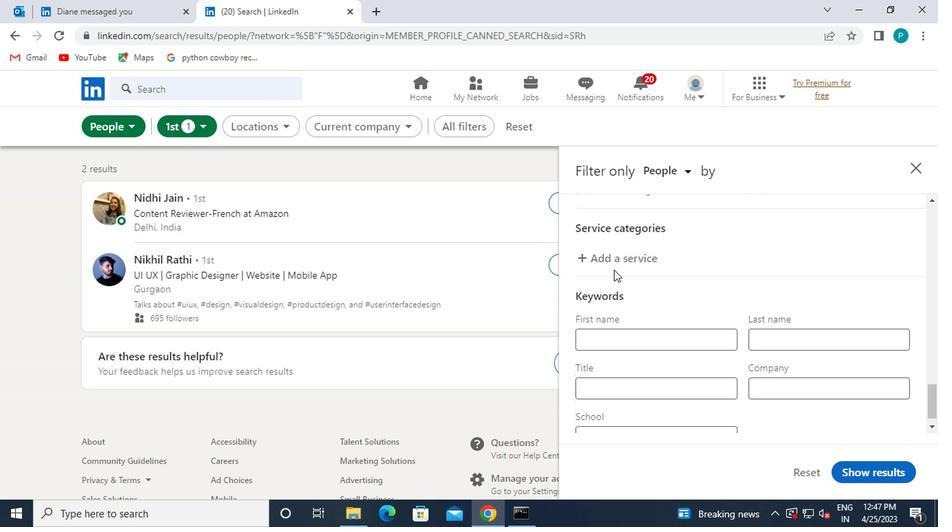 
Action: Mouse pressed left at (607, 268)
Screenshot: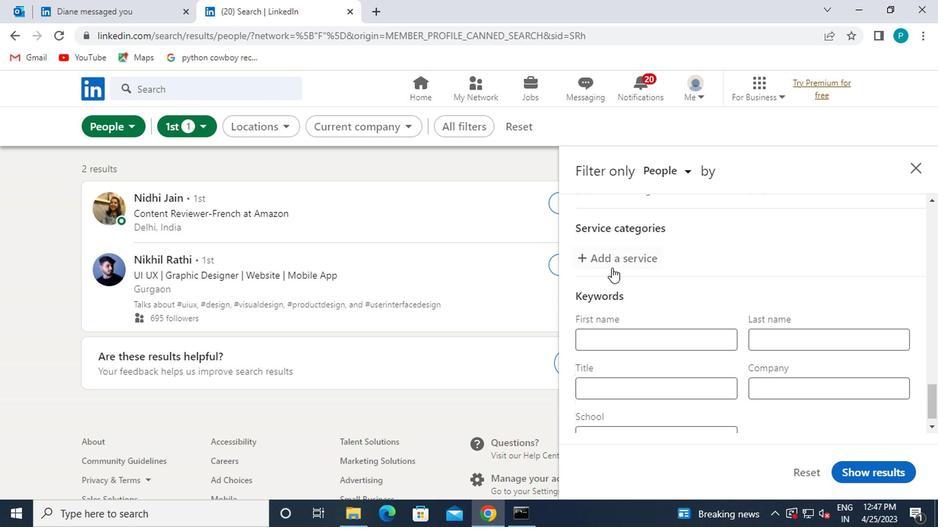 
Action: Mouse moved to (613, 277)
Screenshot: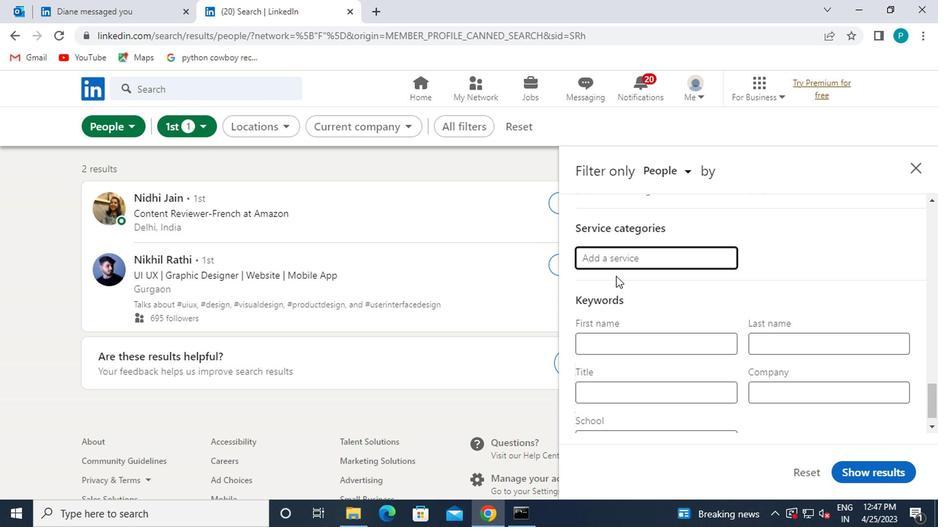 
Action: Key pressed VIRTUAL
Screenshot: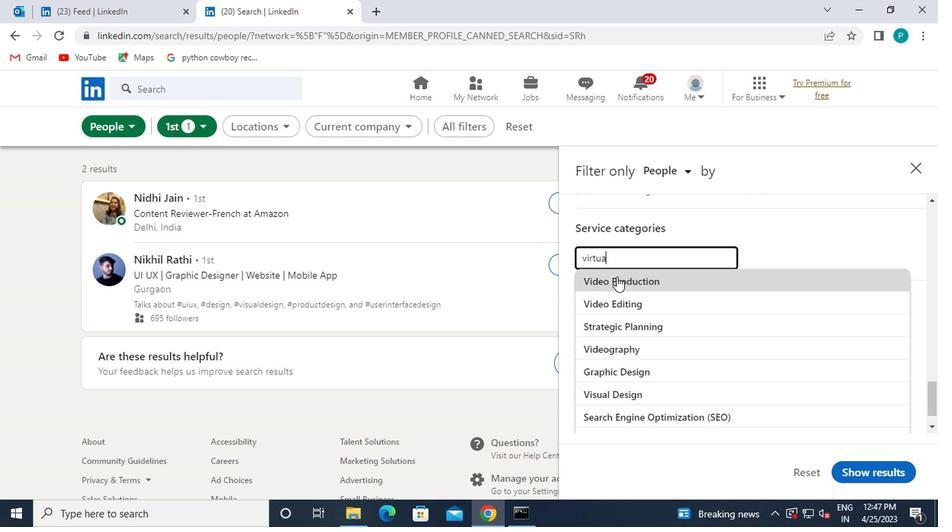 
Action: Mouse moved to (614, 277)
Screenshot: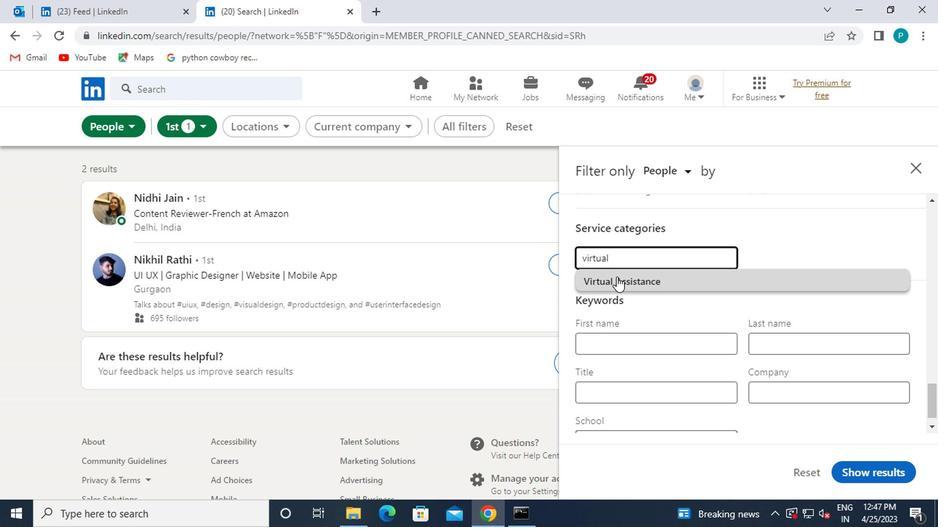 
Action: Mouse pressed left at (614, 277)
Screenshot: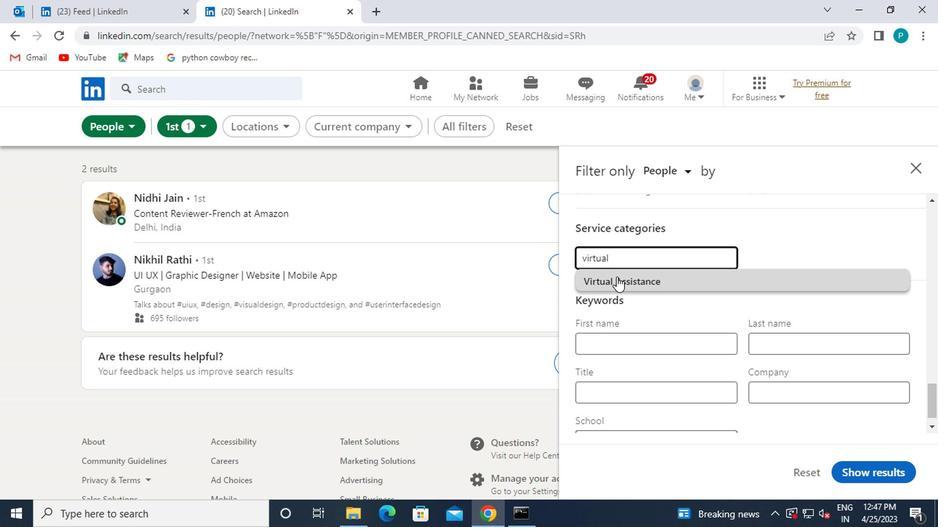 
Action: Mouse moved to (615, 278)
Screenshot: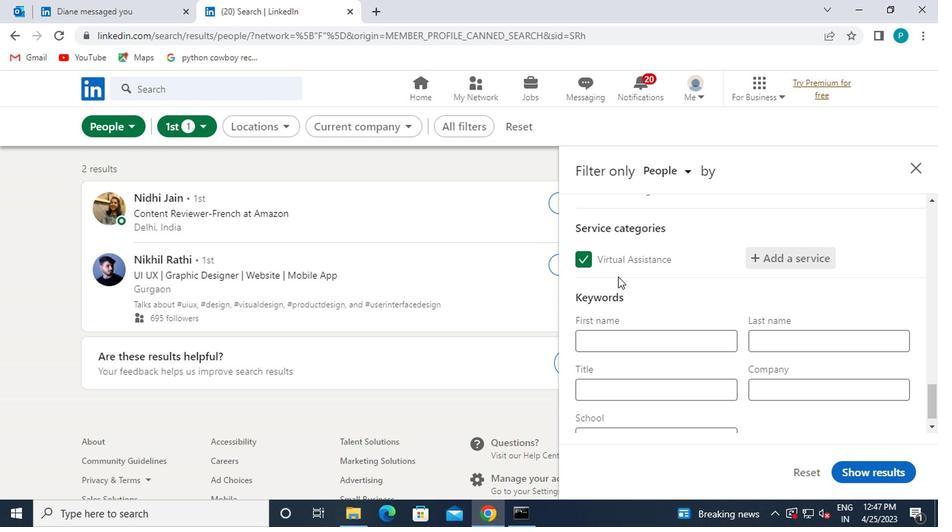 
Action: Mouse scrolled (615, 277) with delta (0, 0)
Screenshot: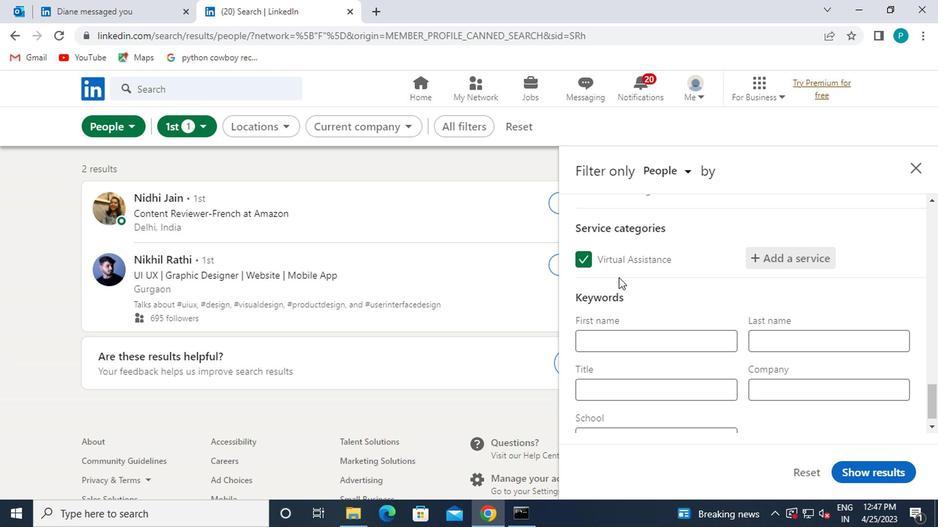 
Action: Mouse scrolled (615, 277) with delta (0, 0)
Screenshot: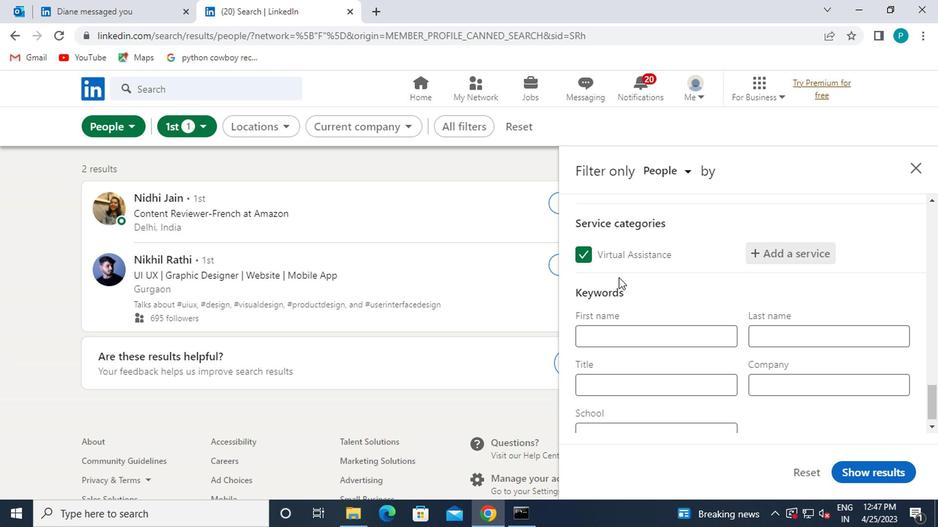 
Action: Mouse moved to (617, 378)
Screenshot: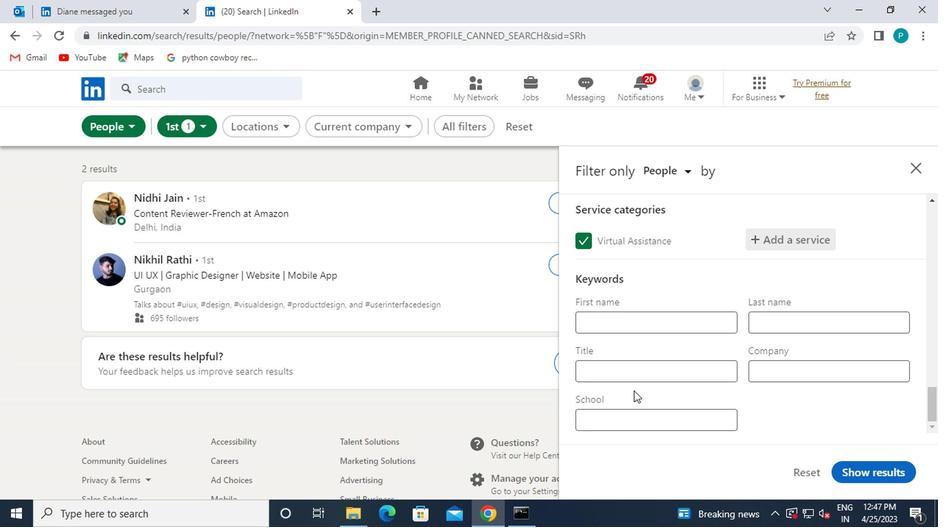 
Action: Mouse pressed left at (617, 378)
Screenshot: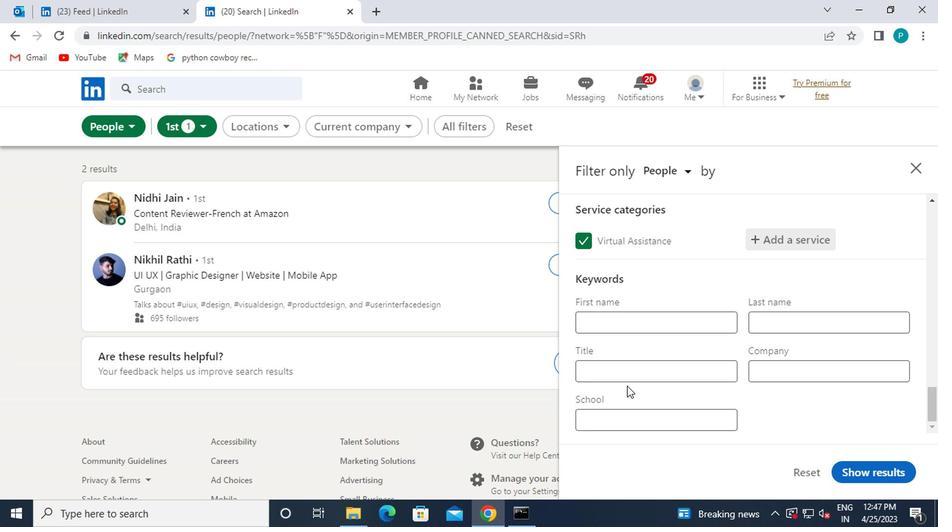 
Action: Mouse moved to (617, 378)
Screenshot: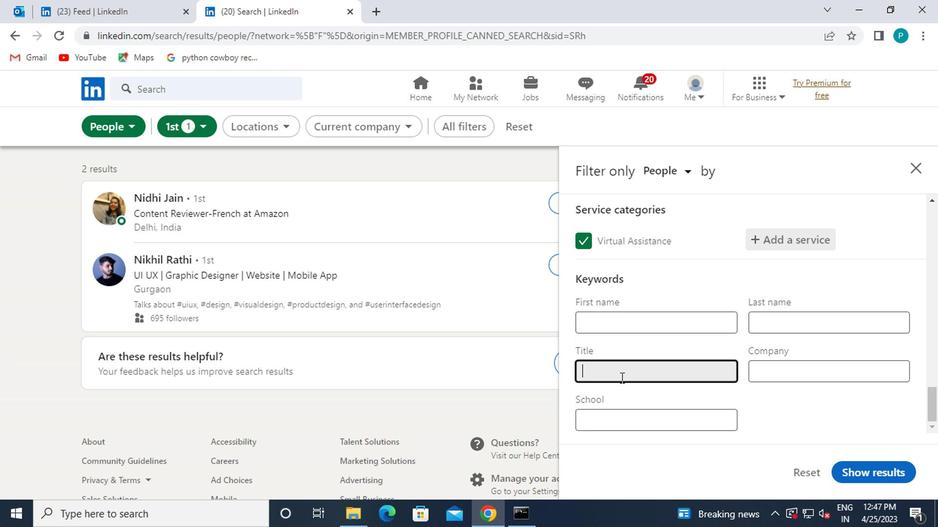 
Action: Key pressed <Key.caps_lock>Z<Key.caps_lock>OOLOGIST
Screenshot: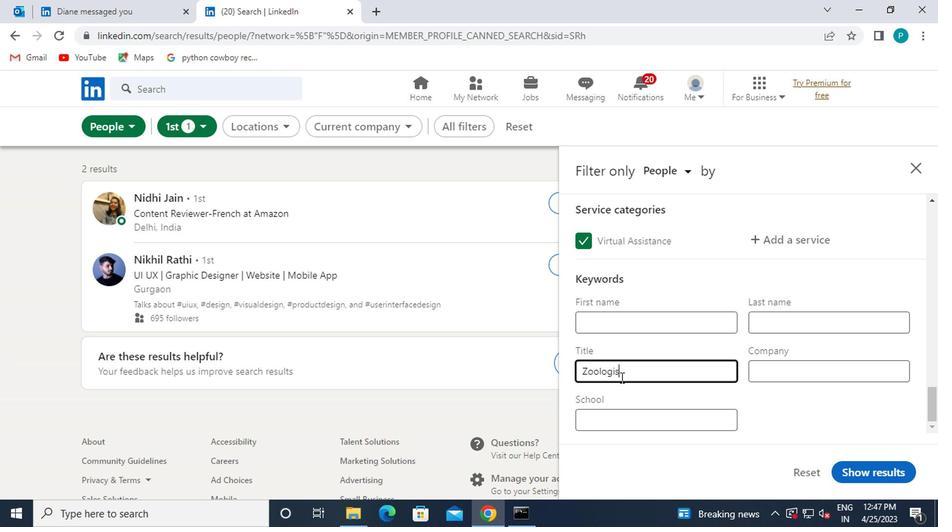 
Action: Mouse moved to (874, 477)
Screenshot: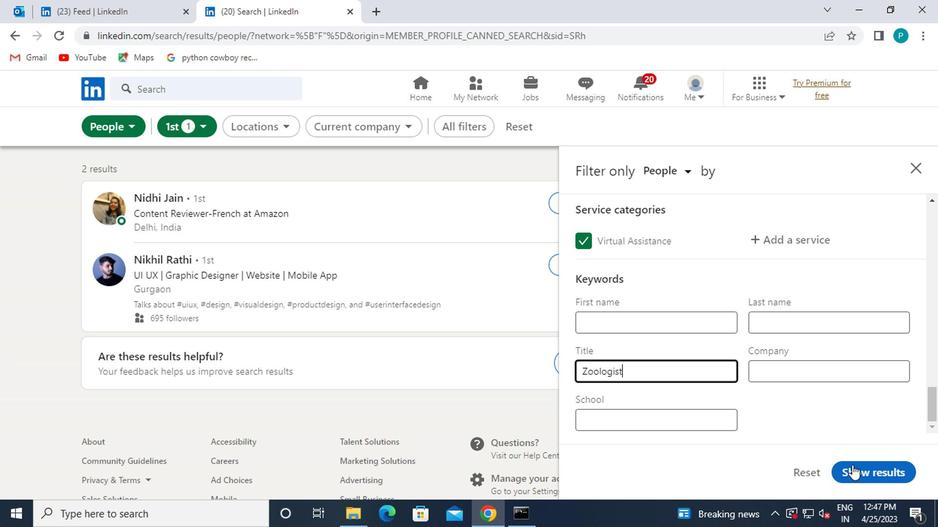 
Action: Mouse pressed left at (874, 477)
Screenshot: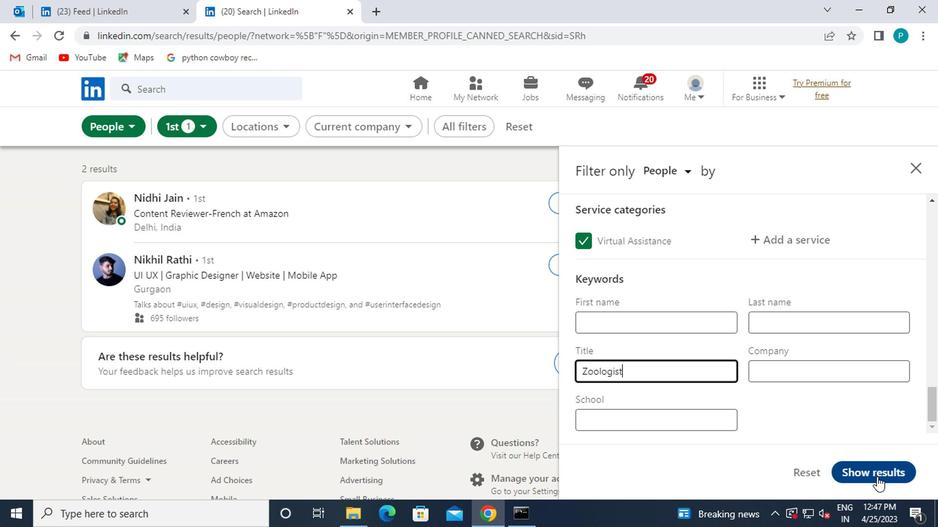 
